 Task: Add a signature Frank Clark containing With thanks and sincere wishes, Frank Clark to email address softage.10@softage.net and add a folder Workplace safety
Action: Mouse moved to (134, 120)
Screenshot: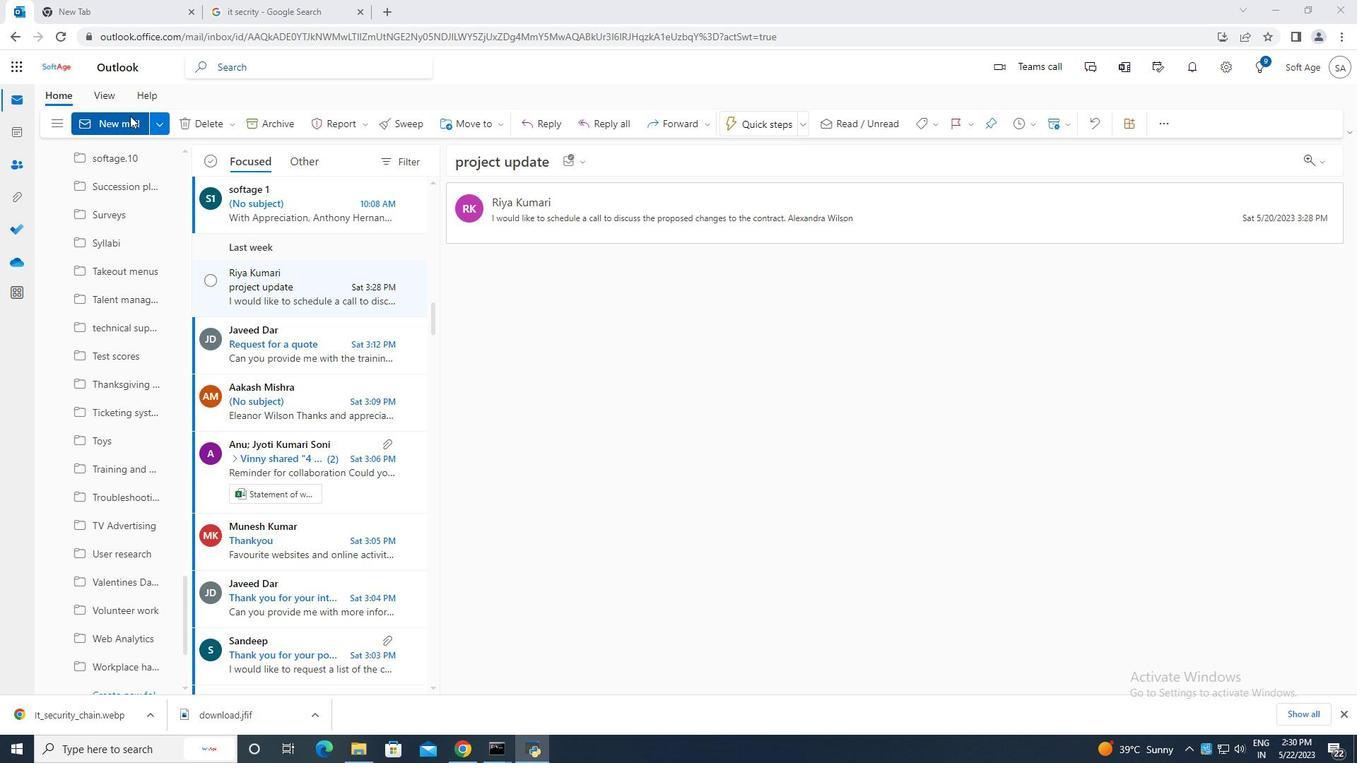 
Action: Mouse pressed left at (134, 120)
Screenshot: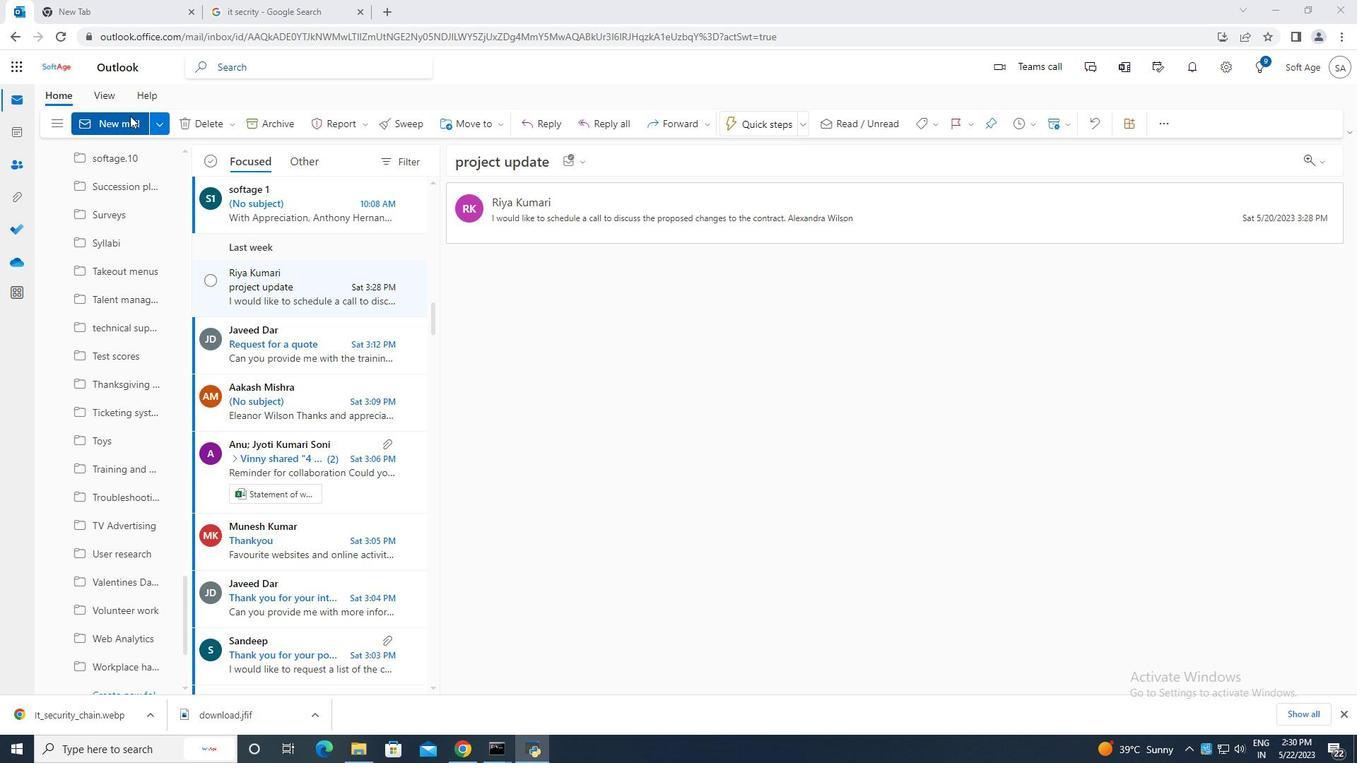 
Action: Mouse moved to (913, 125)
Screenshot: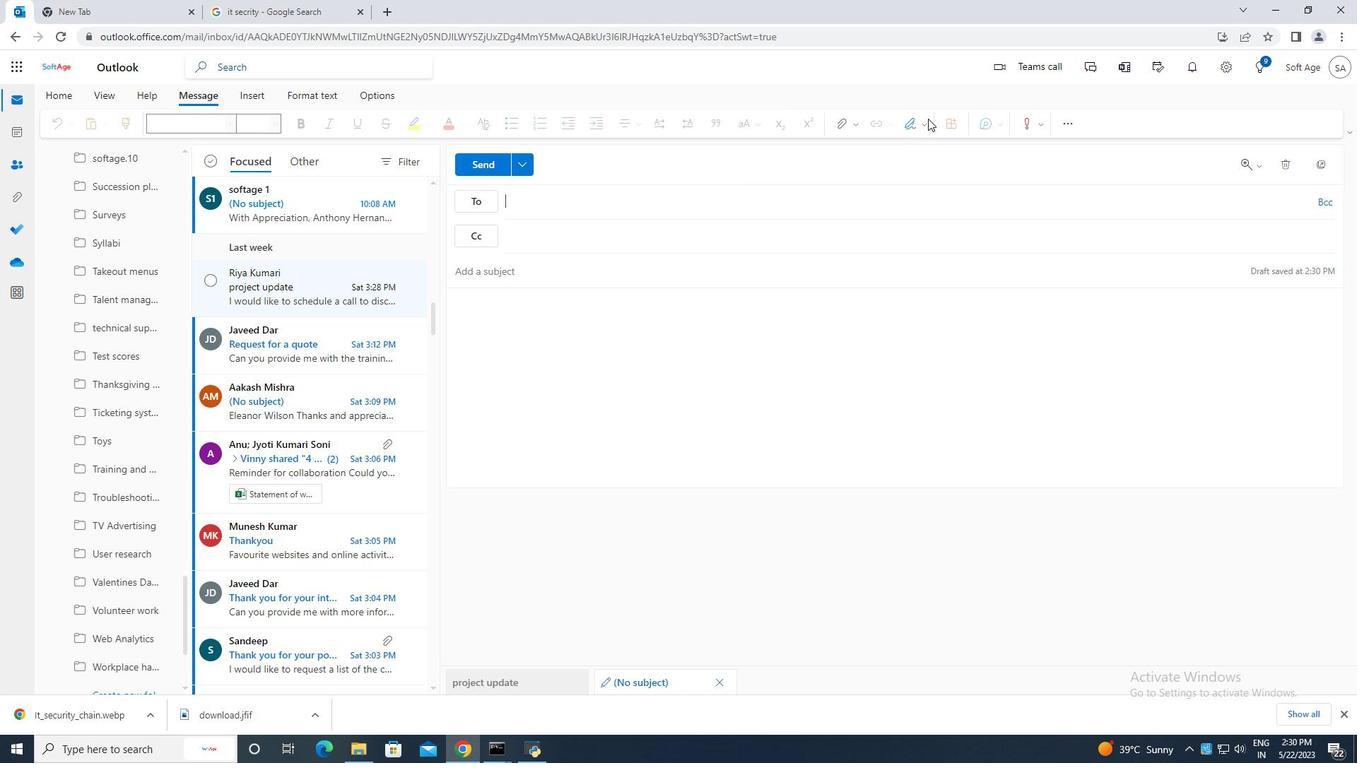 
Action: Mouse pressed left at (913, 125)
Screenshot: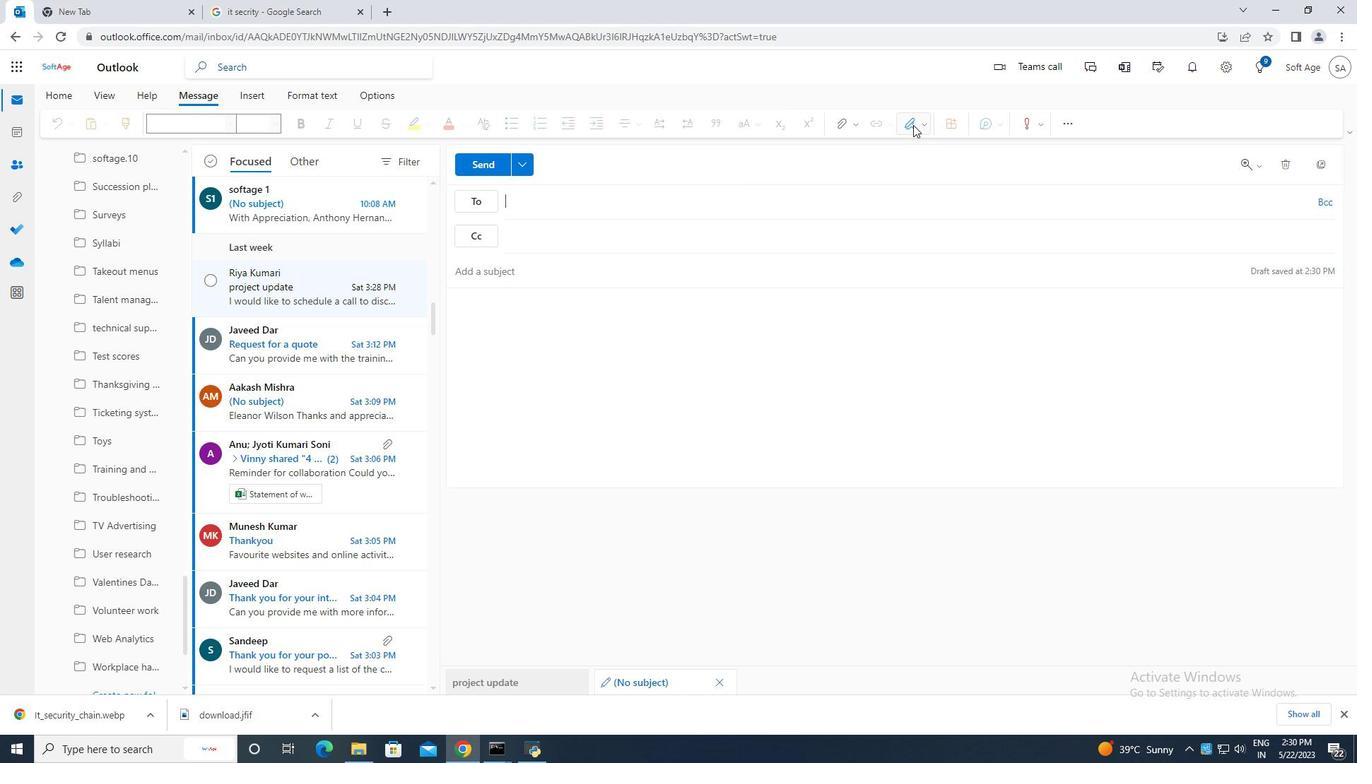 
Action: Mouse moved to (880, 185)
Screenshot: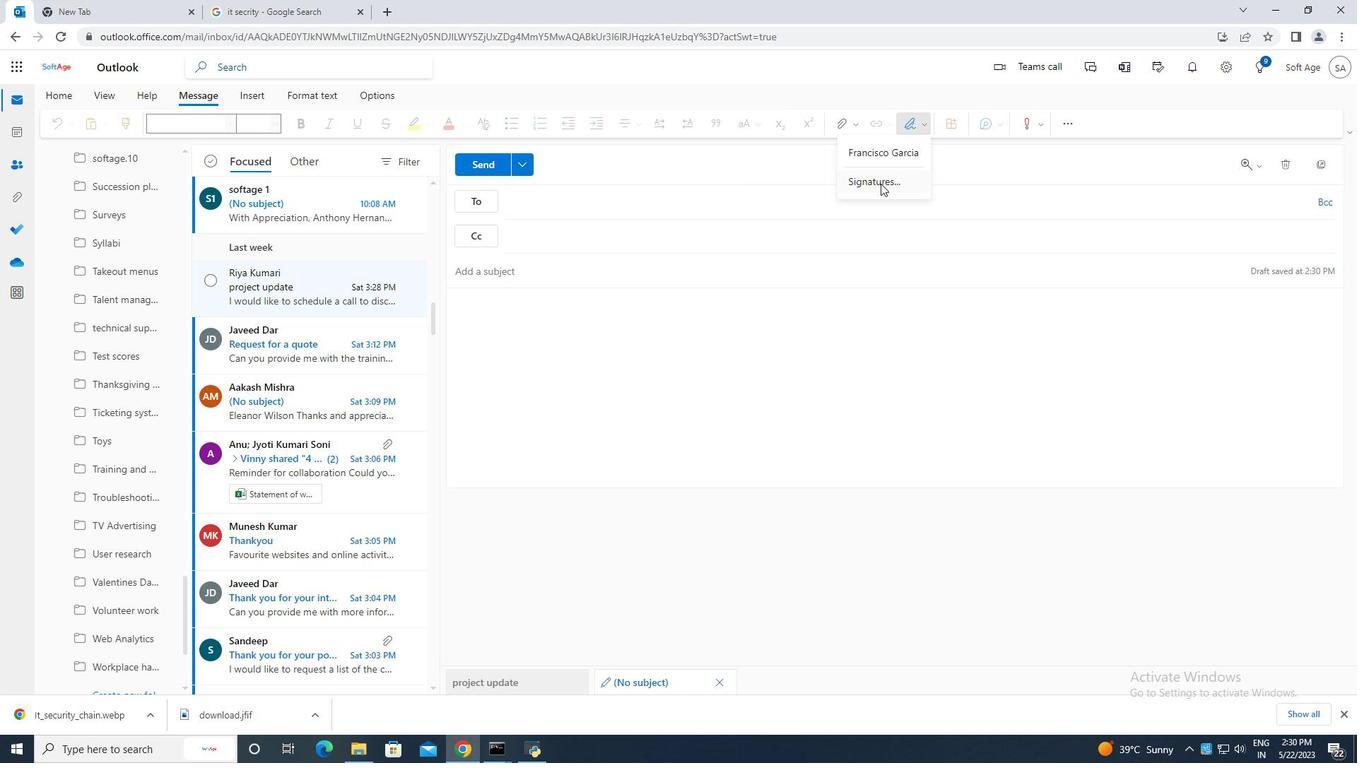 
Action: Mouse pressed left at (880, 185)
Screenshot: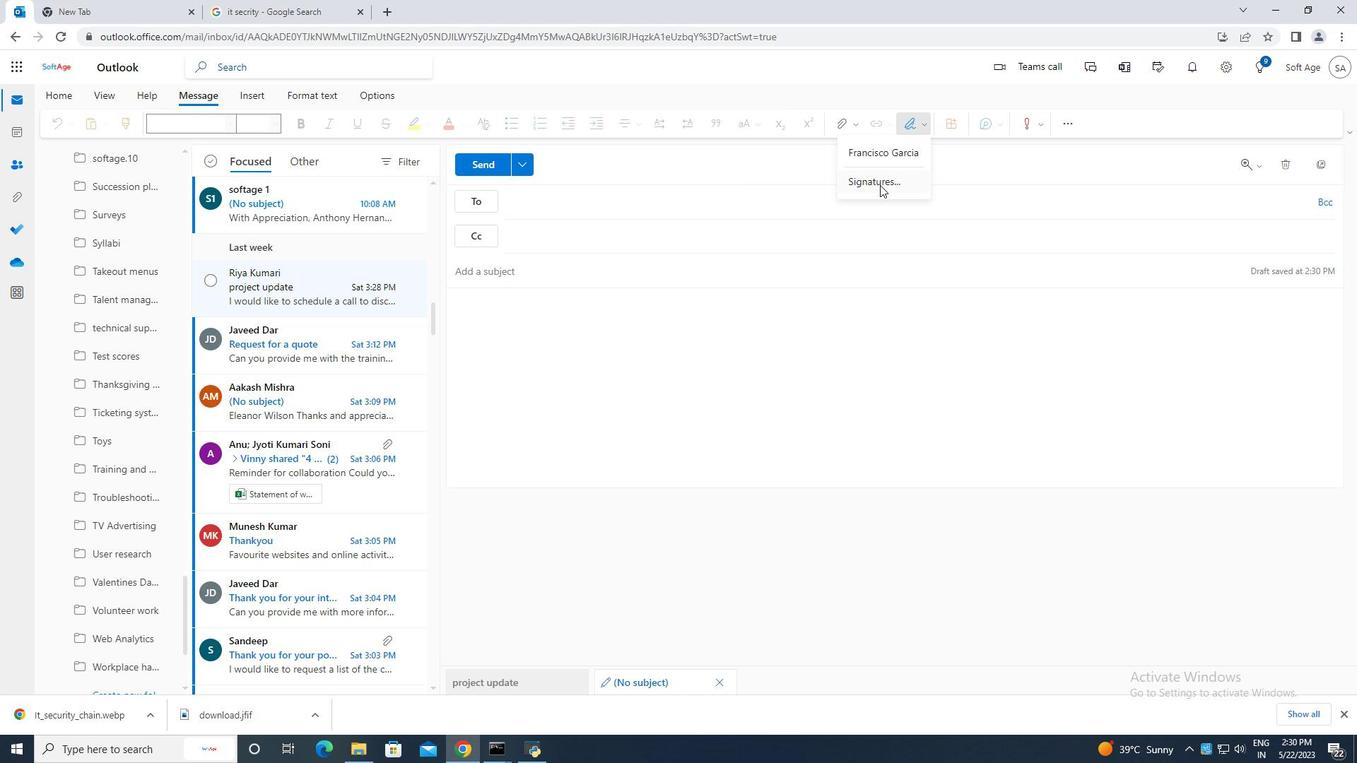
Action: Mouse moved to (959, 238)
Screenshot: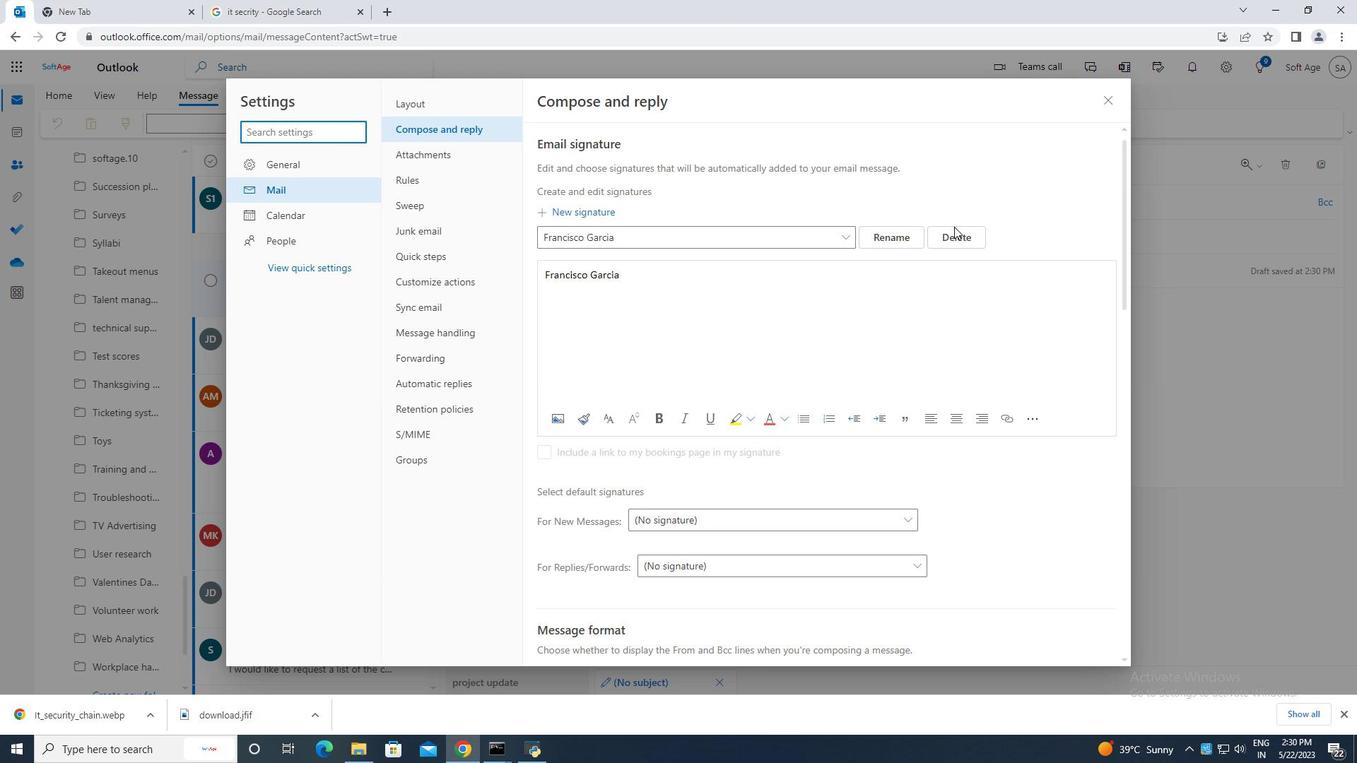 
Action: Mouse pressed left at (959, 238)
Screenshot: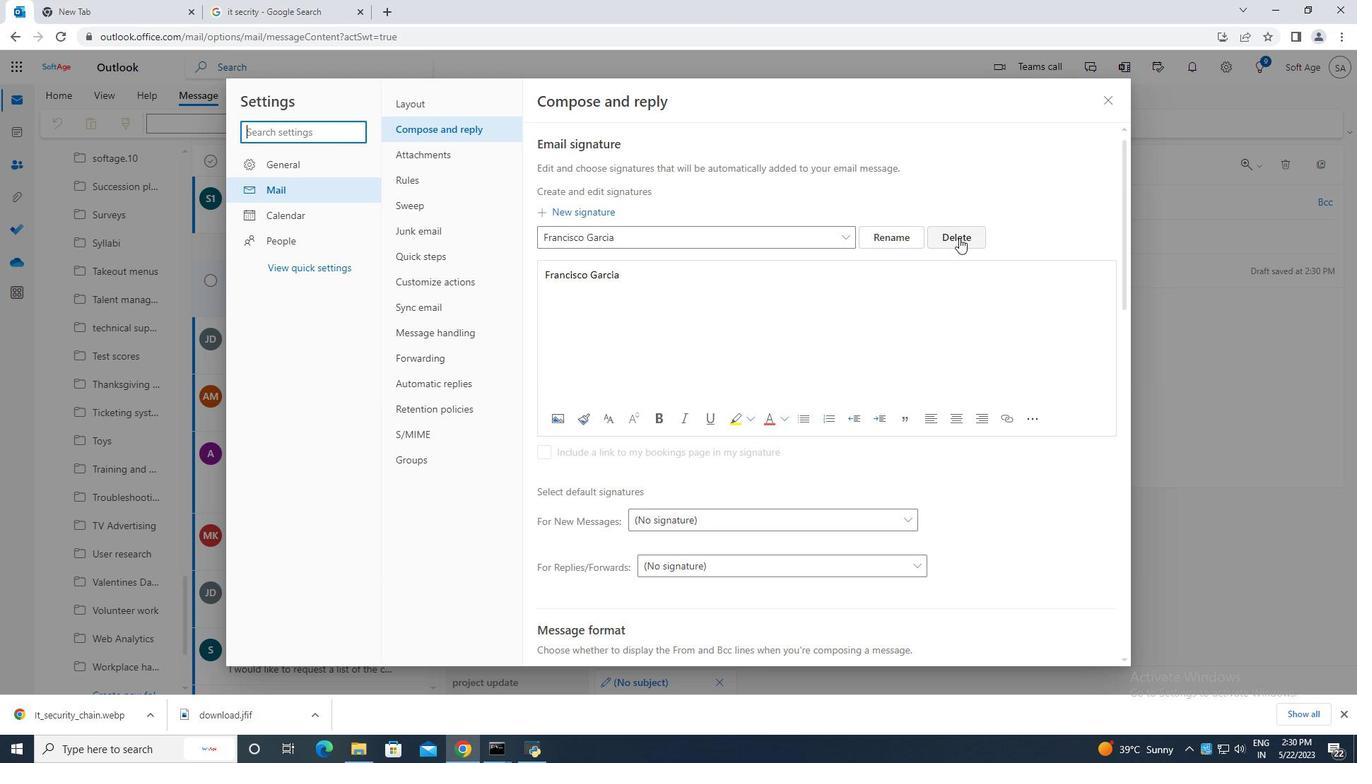 
Action: Mouse moved to (595, 236)
Screenshot: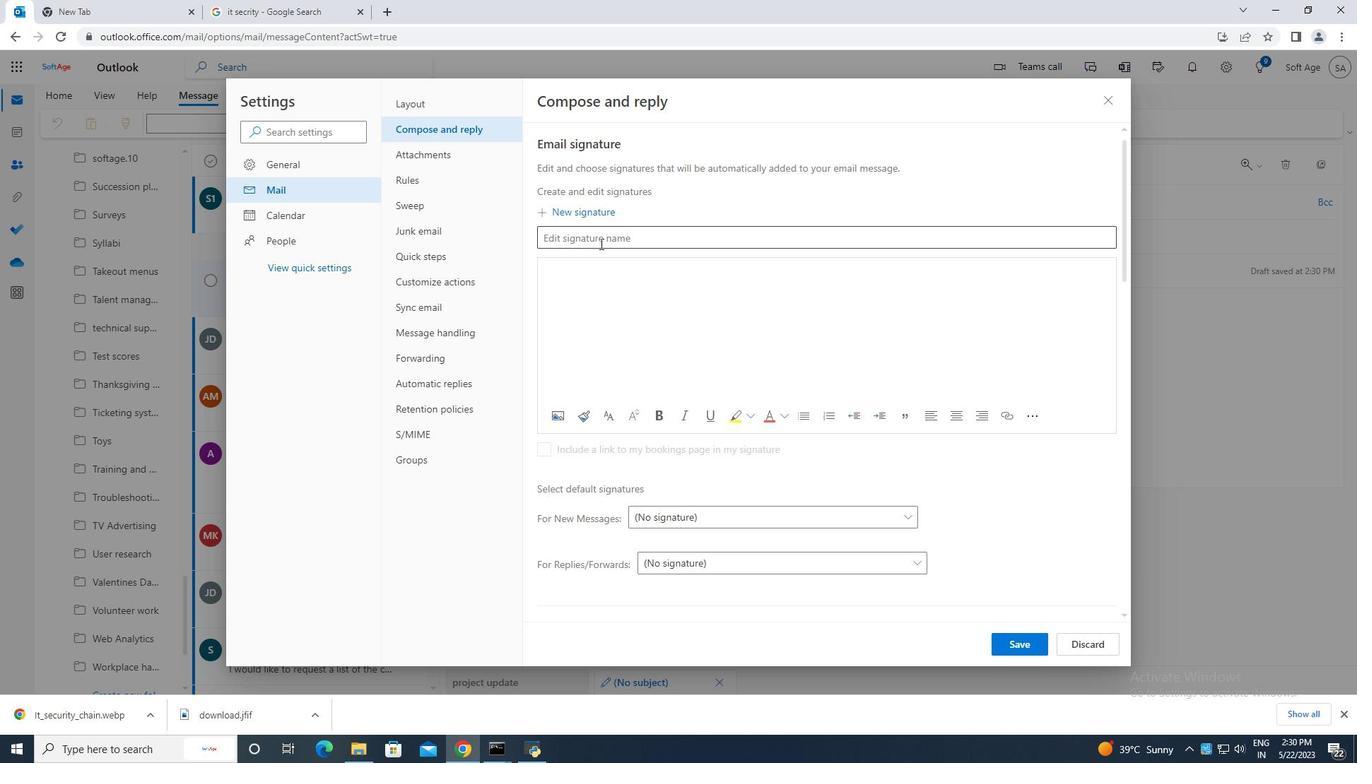 
Action: Mouse pressed left at (595, 236)
Screenshot: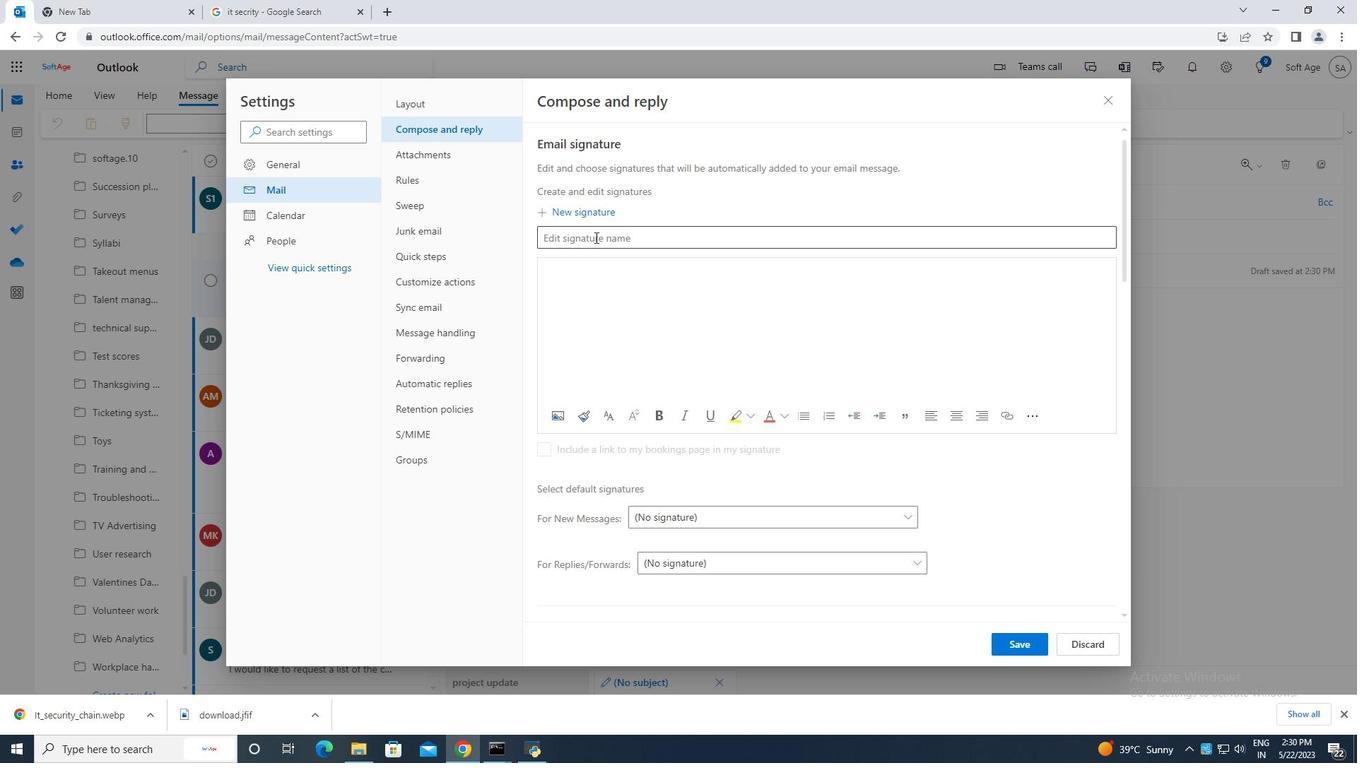 
Action: Mouse moved to (597, 236)
Screenshot: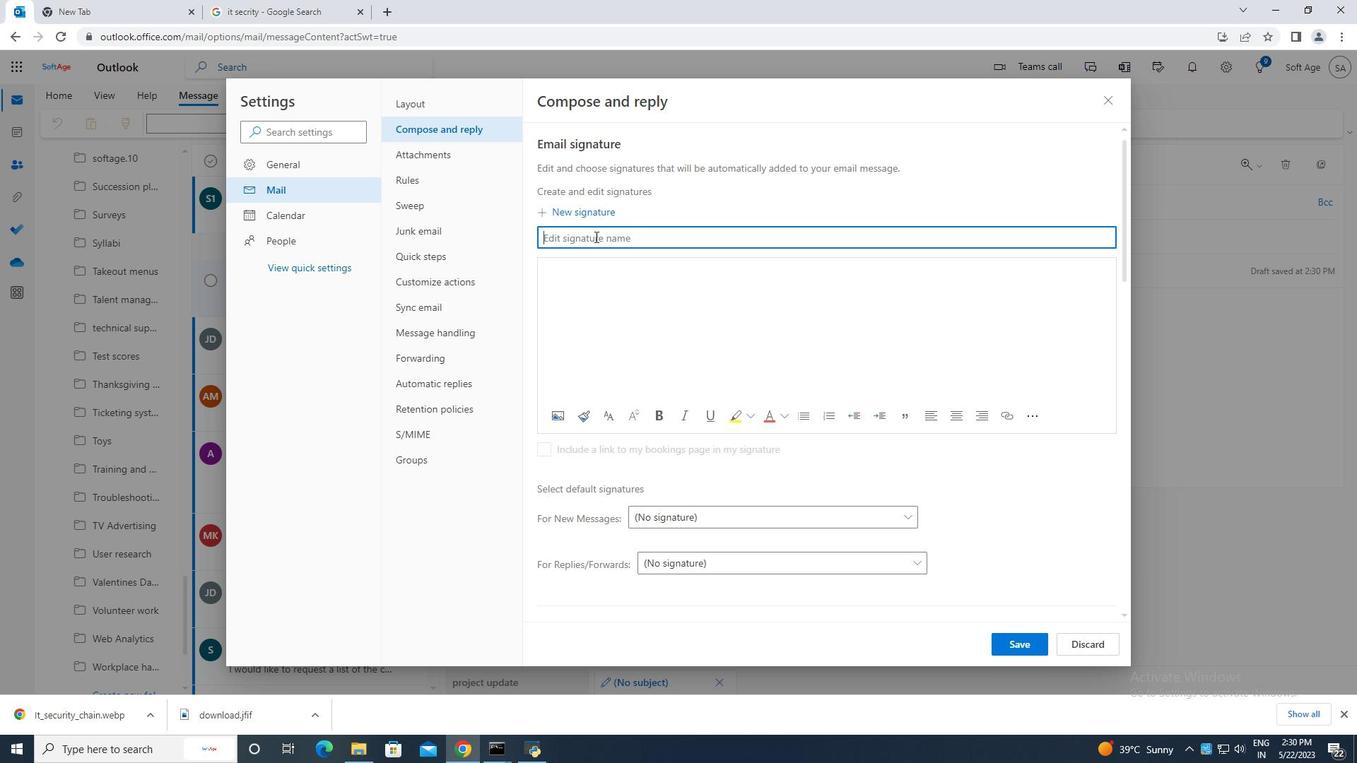 
Action: Key pressed <Key.caps_lock>F<Key.caps_lock>rank<Key.space><Key.caps_lock>C<Key.caps_lock>lark<Key.space>
Screenshot: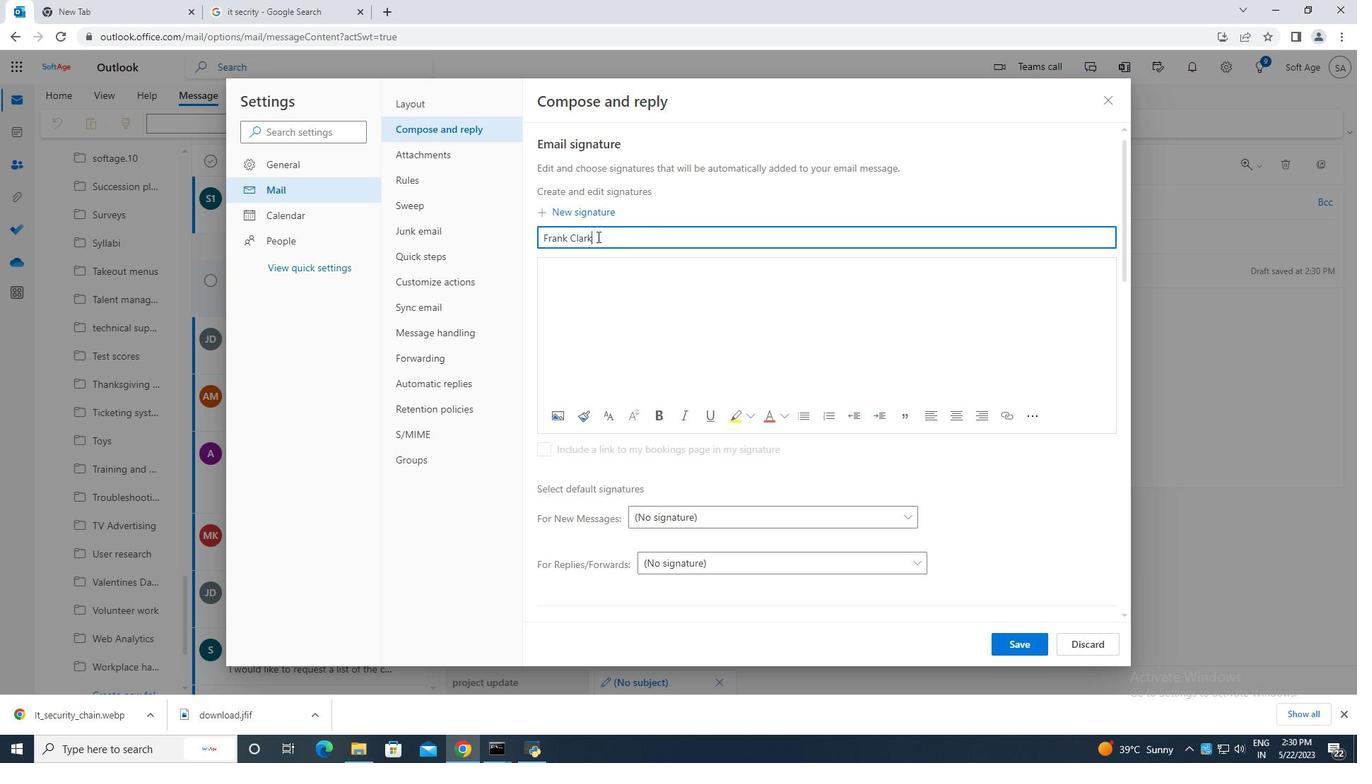 
Action: Mouse moved to (571, 271)
Screenshot: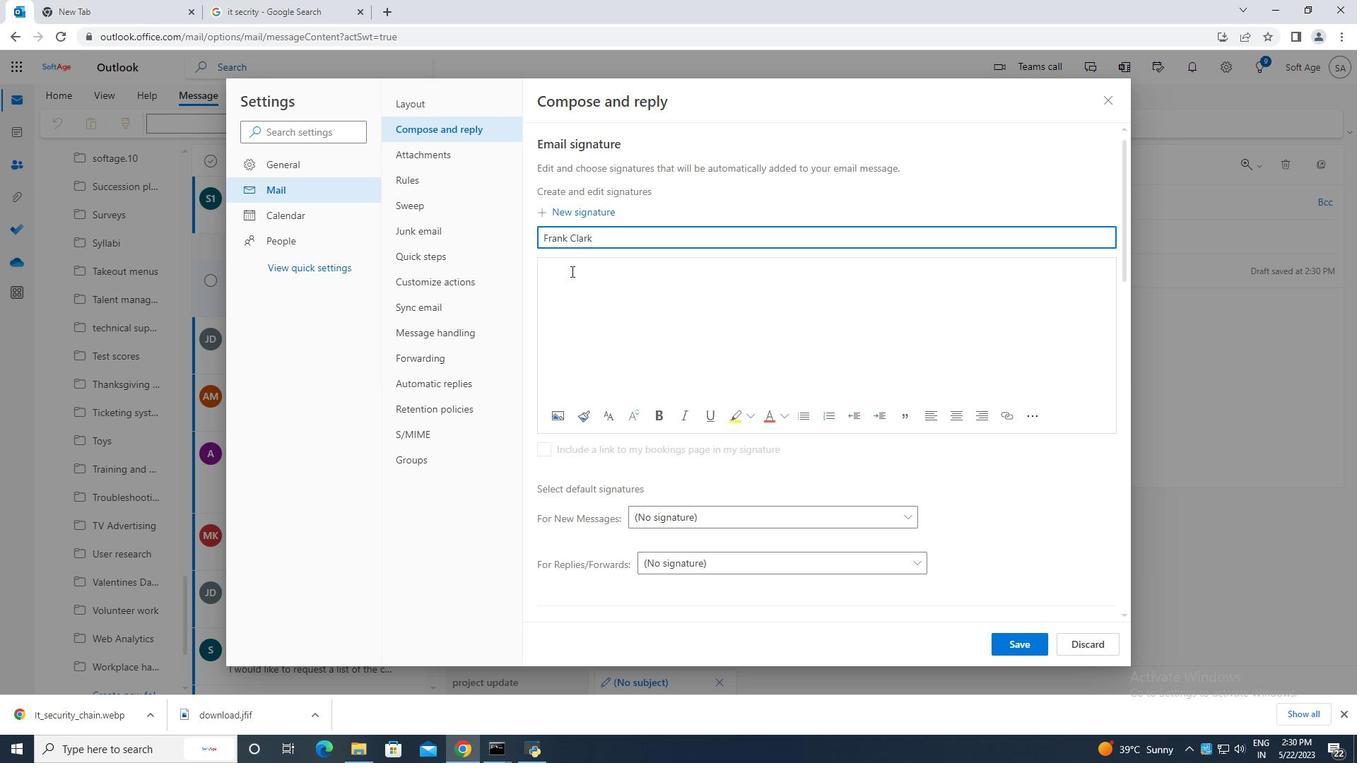 
Action: Mouse pressed left at (571, 271)
Screenshot: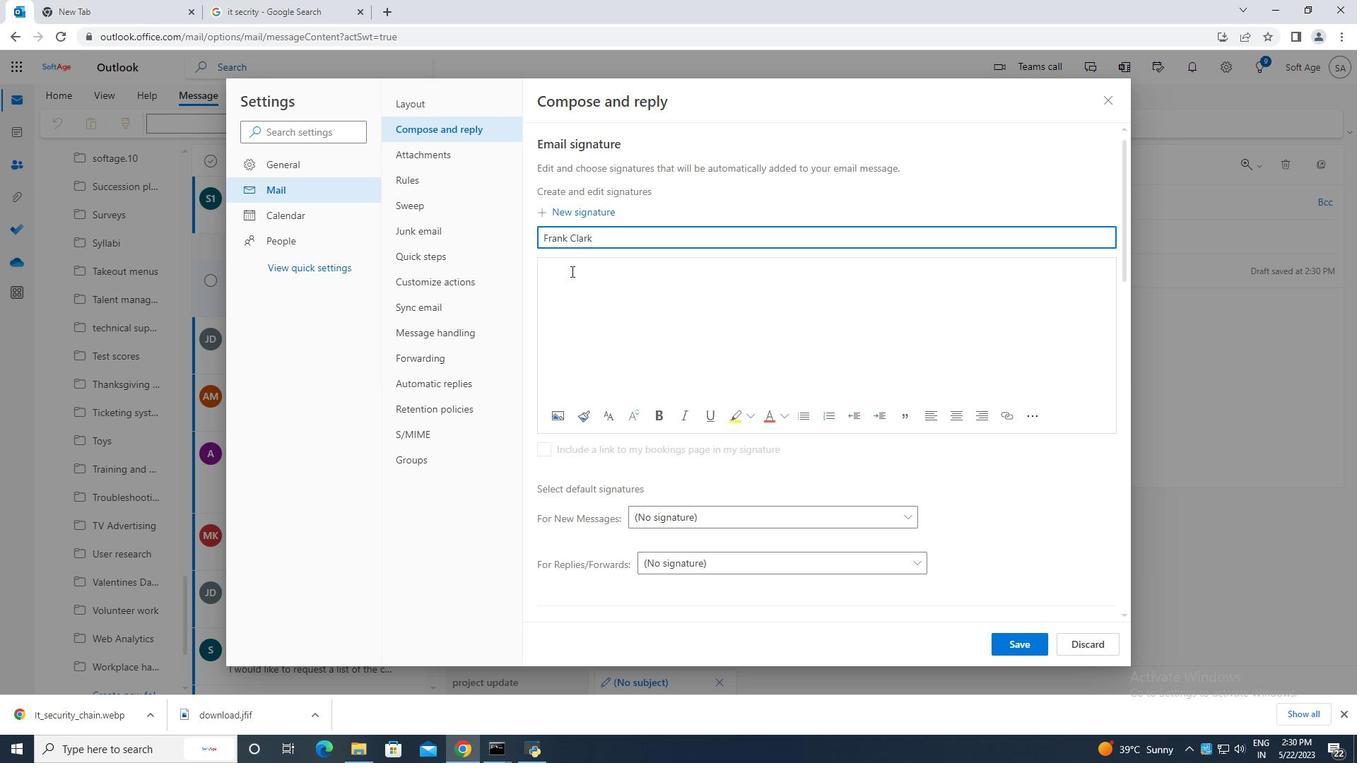 
Action: Mouse moved to (560, 270)
Screenshot: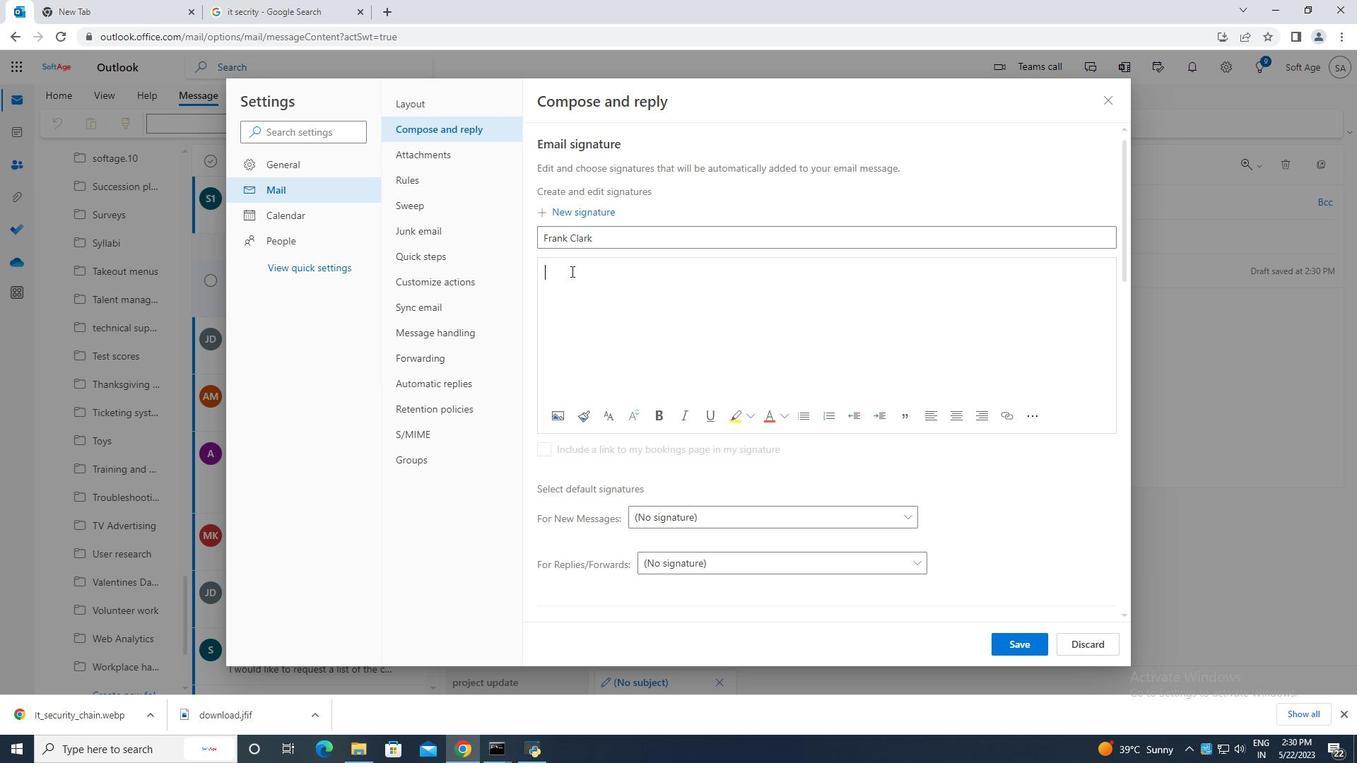
Action: Key pressed <Key.caps_lock>F<Key.caps_lock>rank<Key.space><Key.caps_lock>C<Key.caps_lock>lark
Screenshot: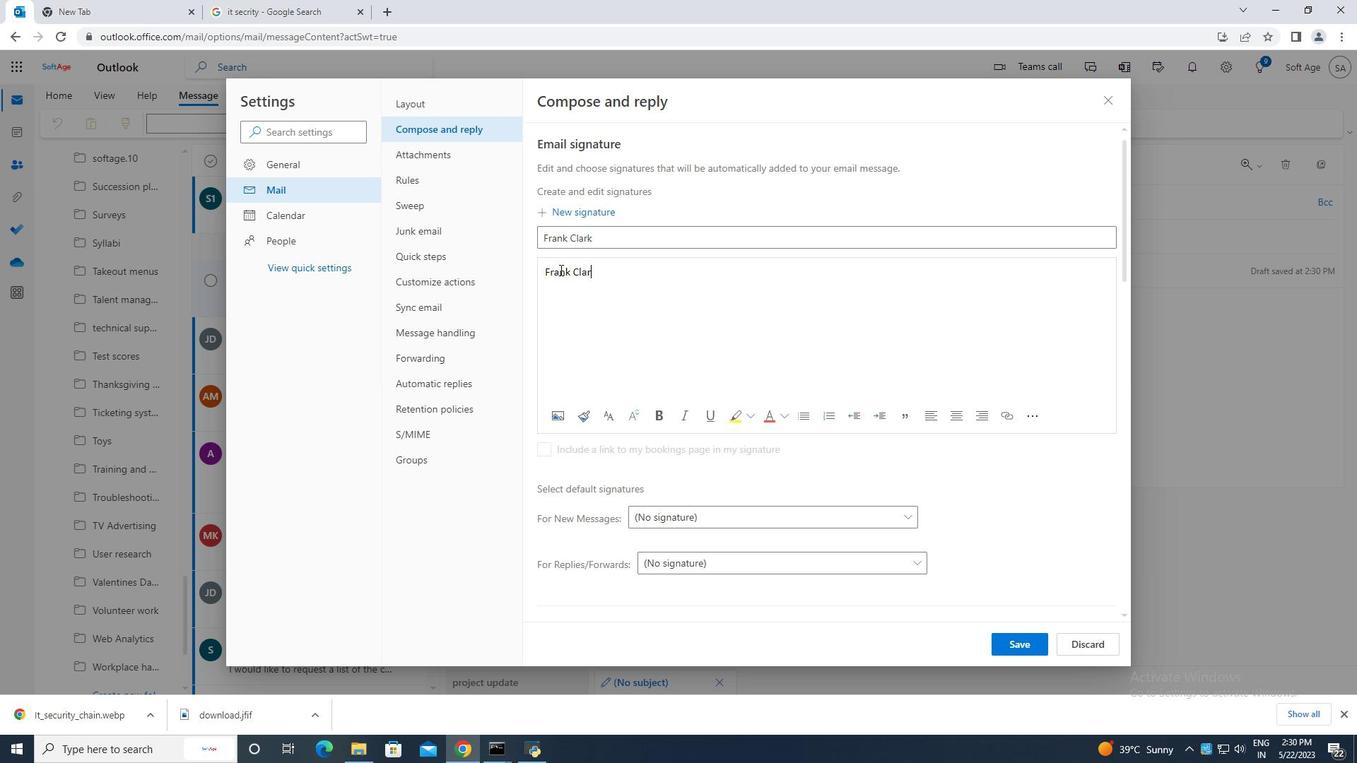 
Action: Mouse moved to (1018, 643)
Screenshot: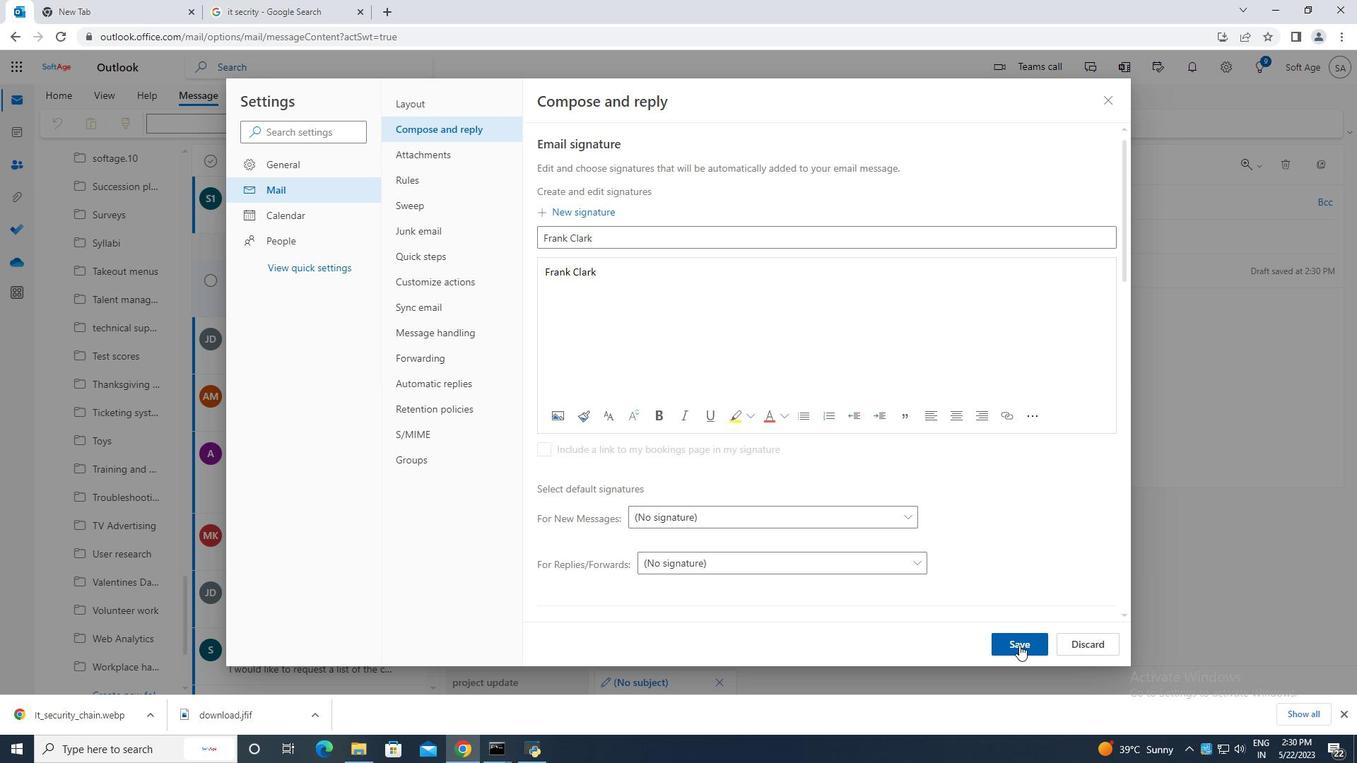 
Action: Mouse pressed left at (1018, 643)
Screenshot: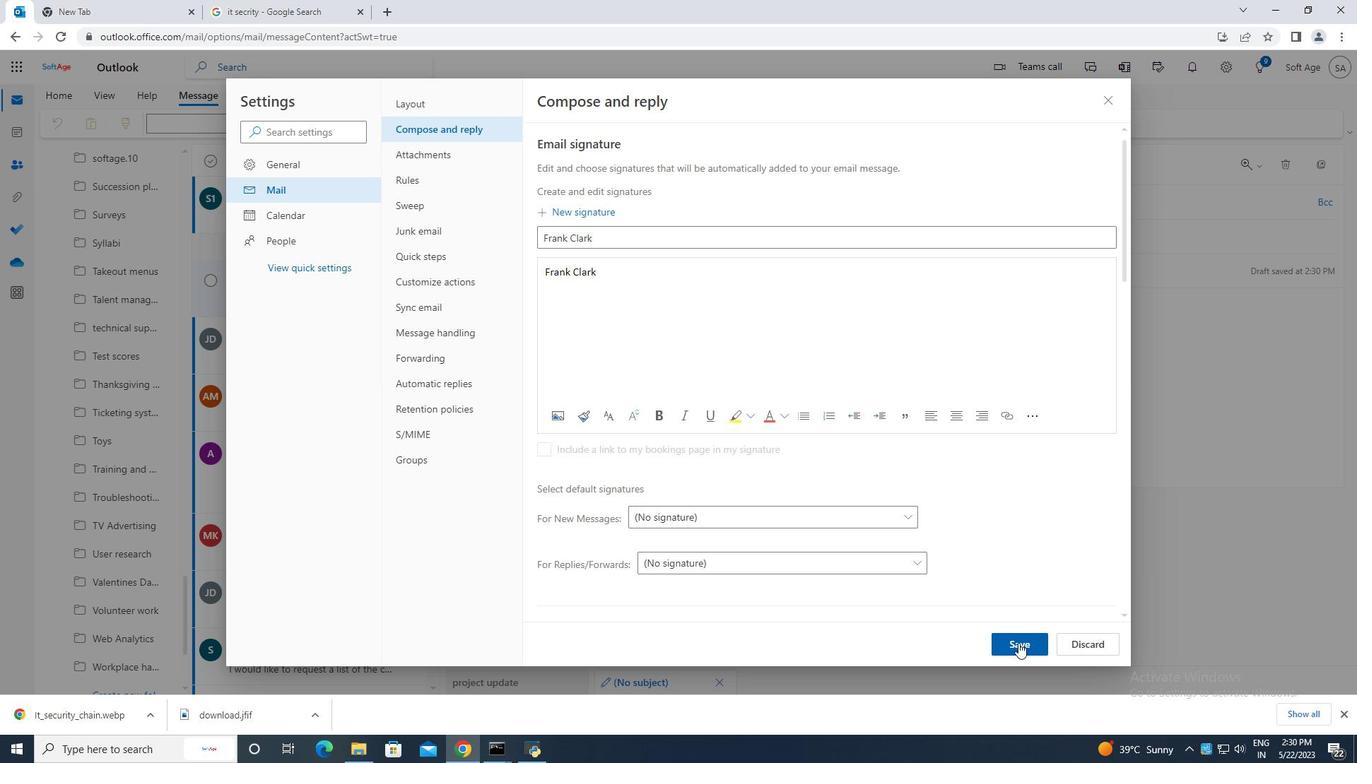 
Action: Mouse moved to (1110, 98)
Screenshot: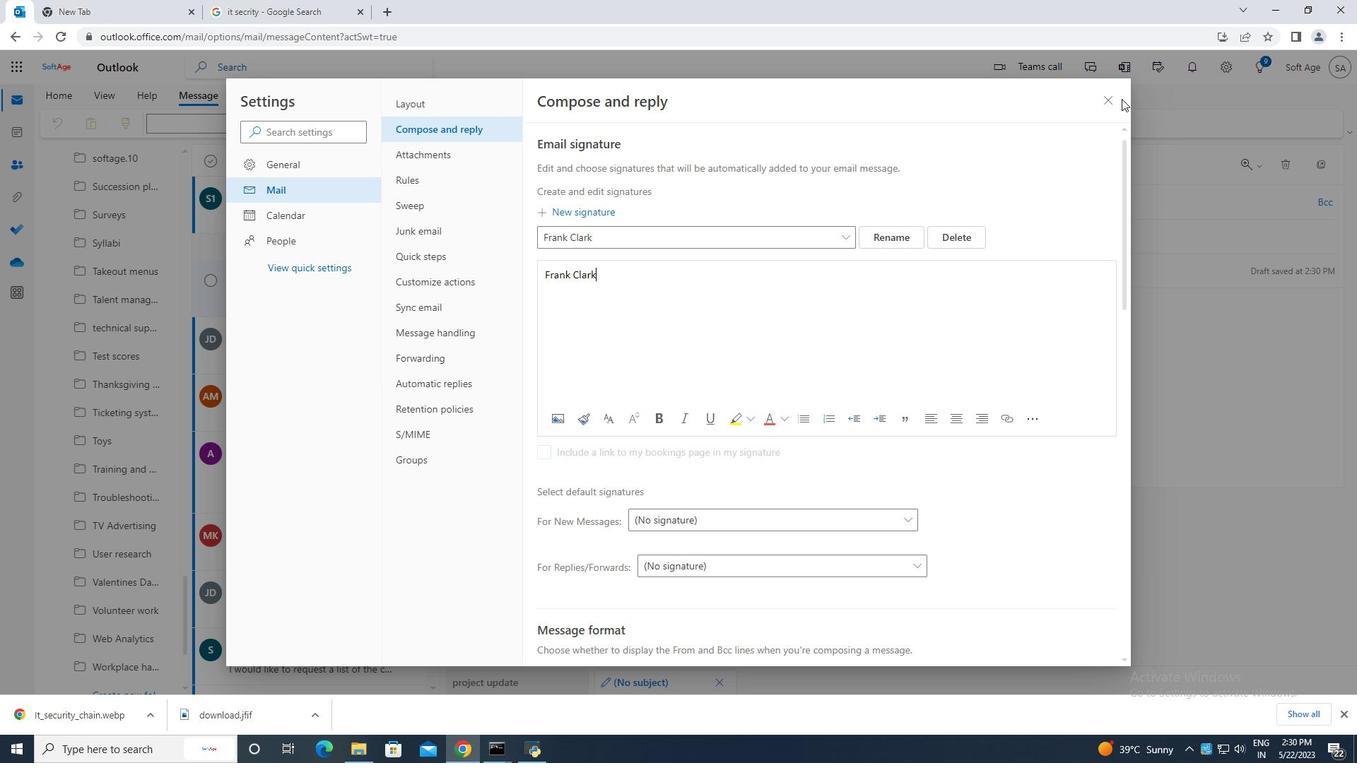 
Action: Mouse pressed left at (1110, 98)
Screenshot: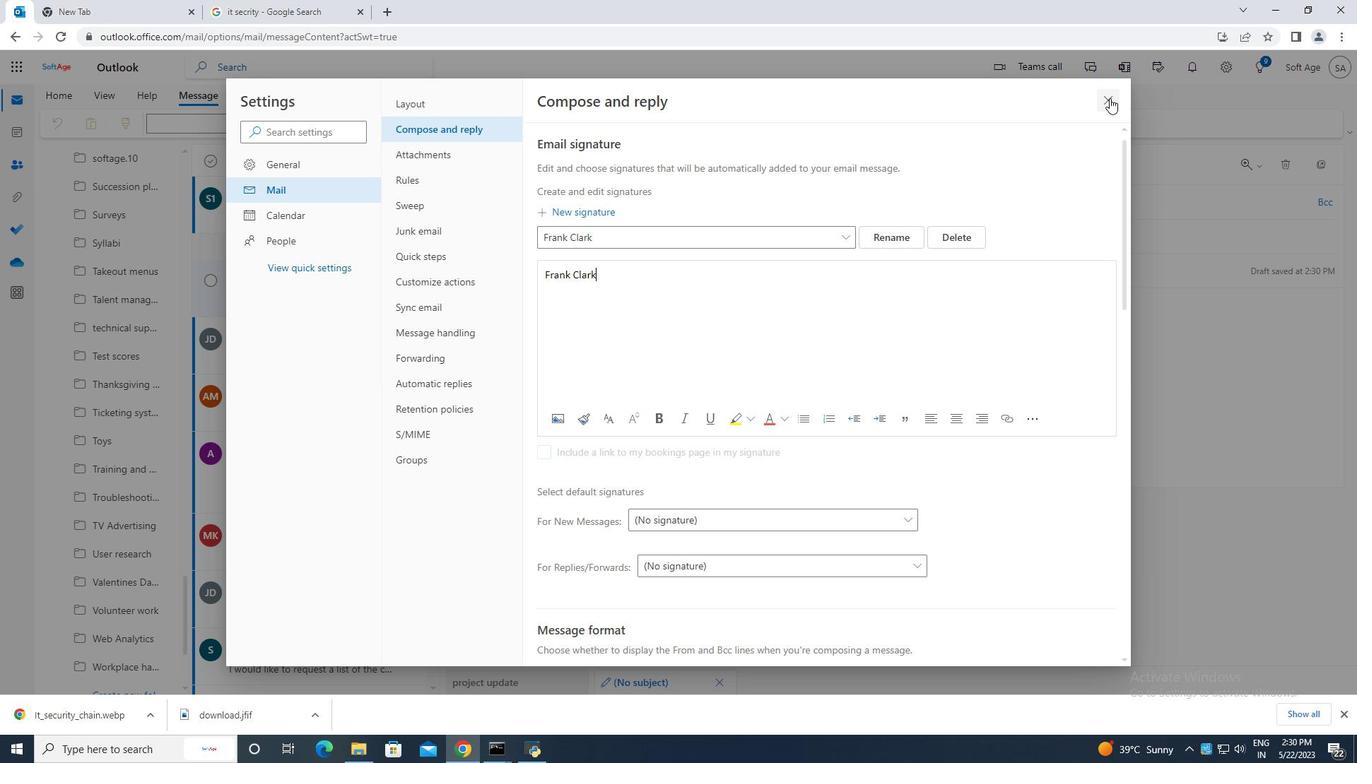 
Action: Mouse moved to (907, 129)
Screenshot: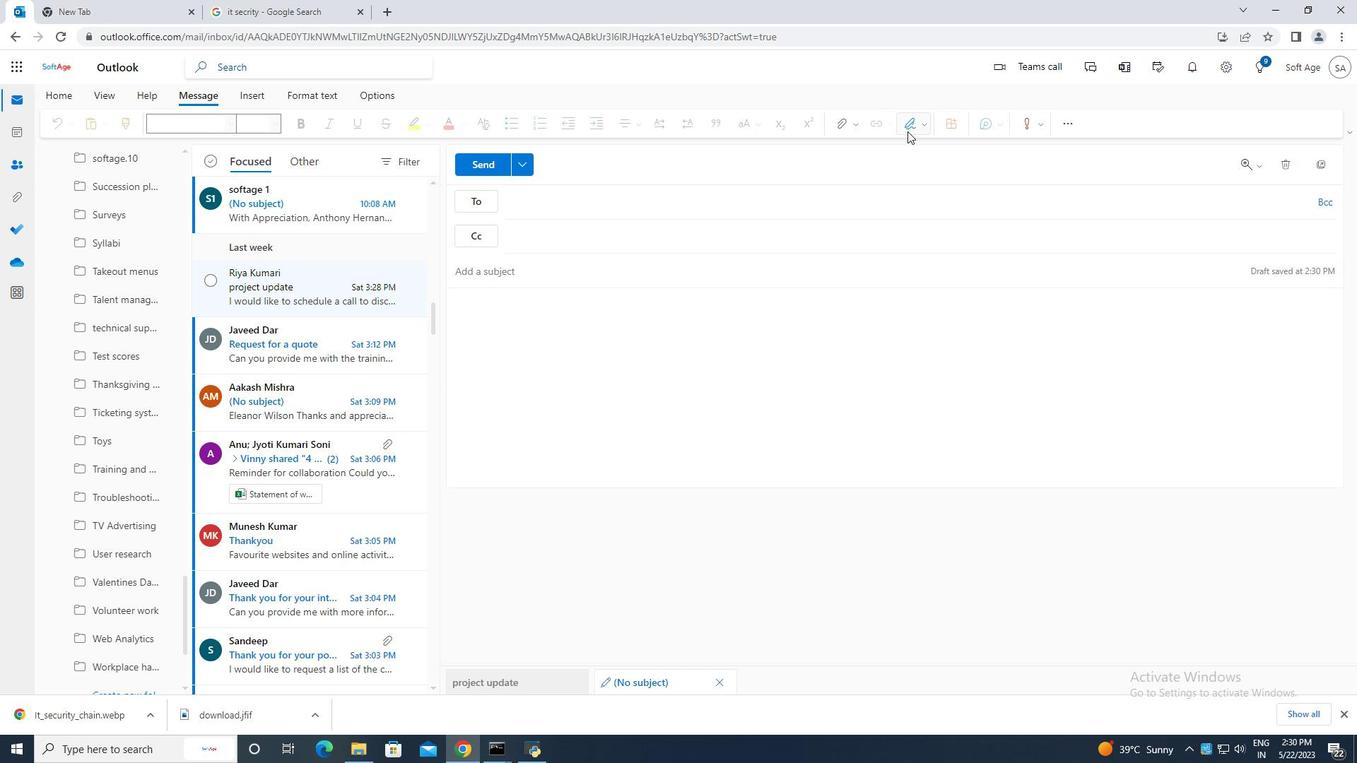 
Action: Mouse pressed left at (907, 129)
Screenshot: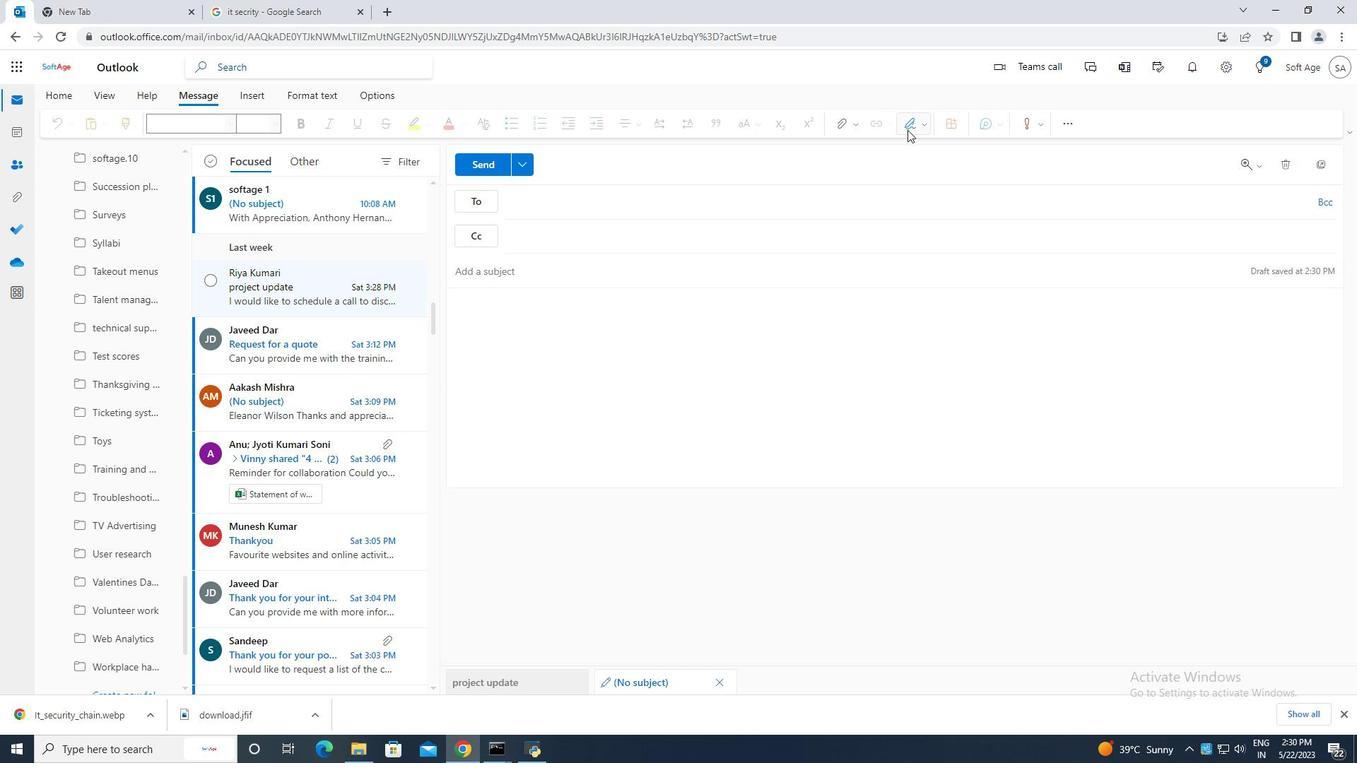 
Action: Mouse moved to (897, 153)
Screenshot: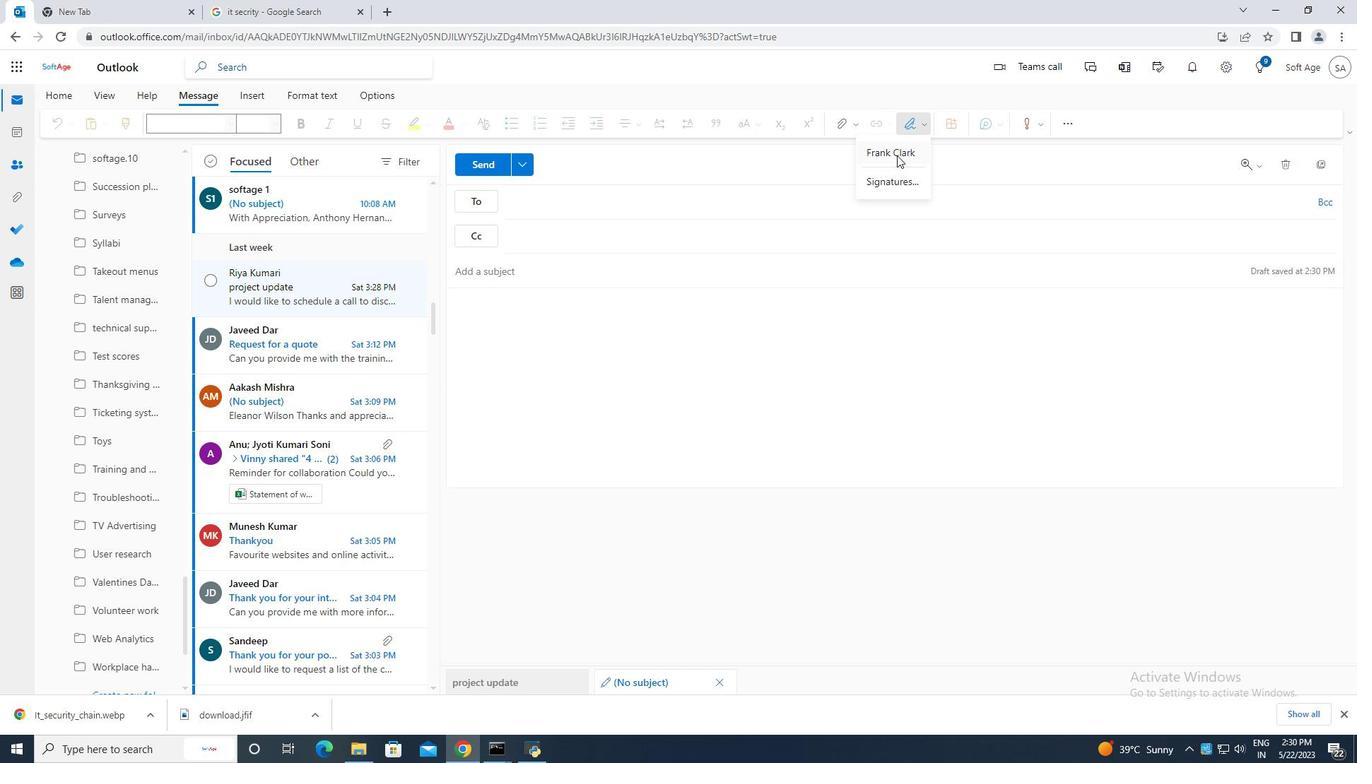 
Action: Mouse pressed left at (897, 153)
Screenshot: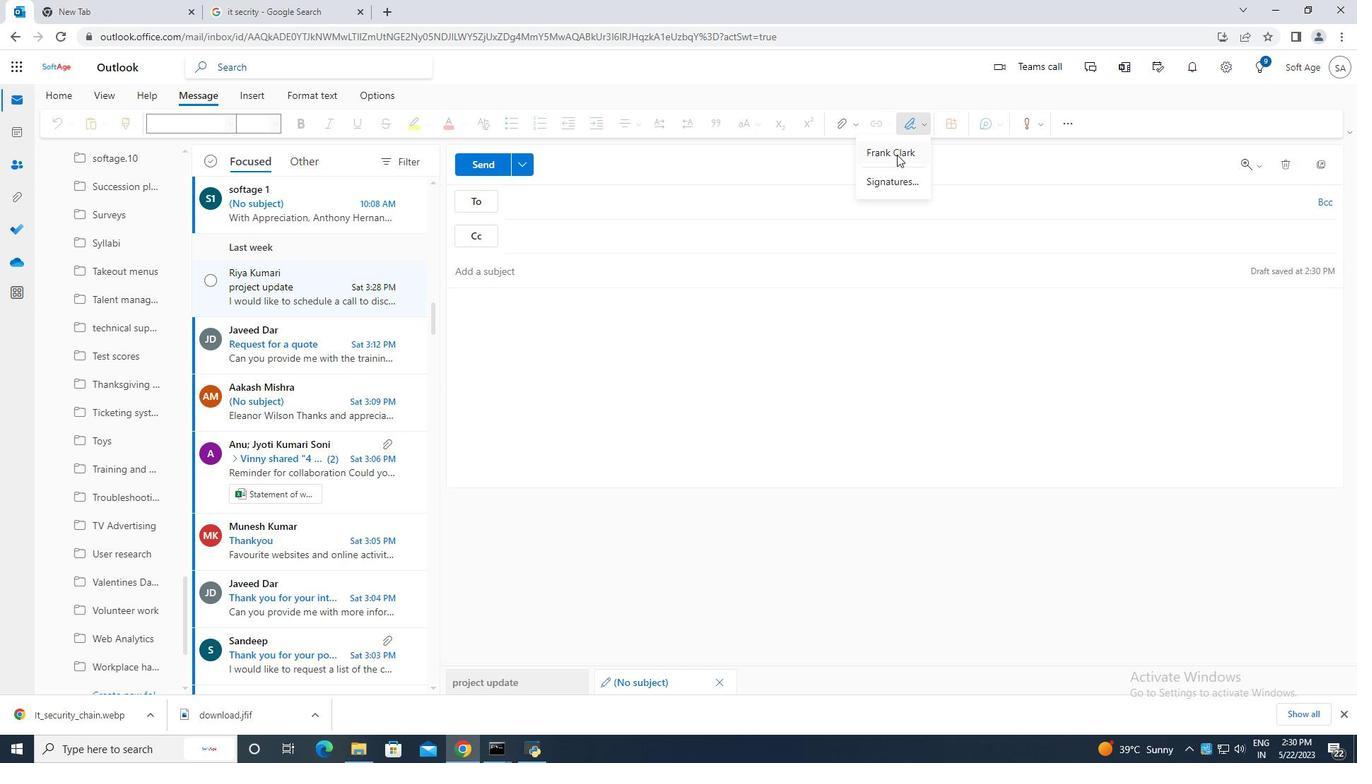 
Action: Mouse moved to (495, 292)
Screenshot: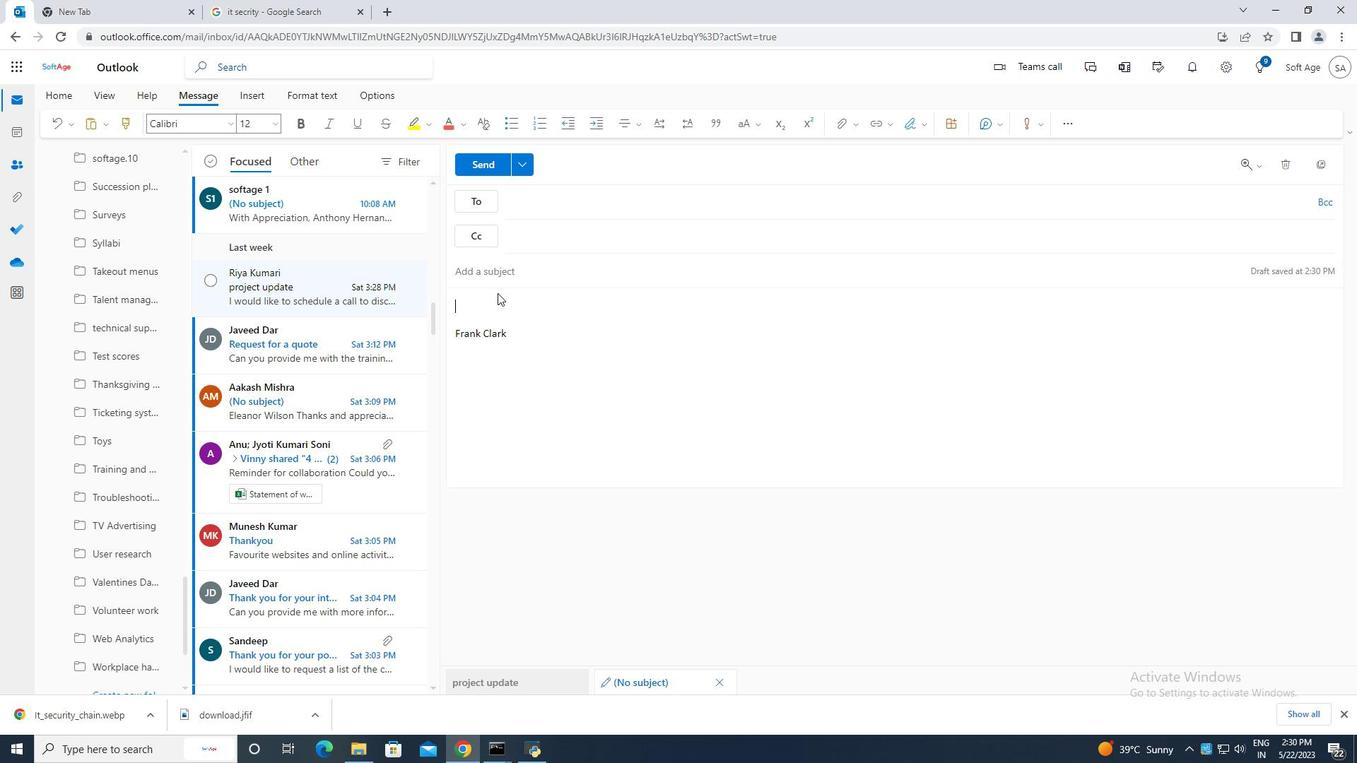 
Action: Key pressed <Key.caps_lock>C<Key.caps_lock>ontaining<Key.space>with<Key.space>thanks<Key.space>and<Key.space>sincere<Key.space>wishes,
Screenshot: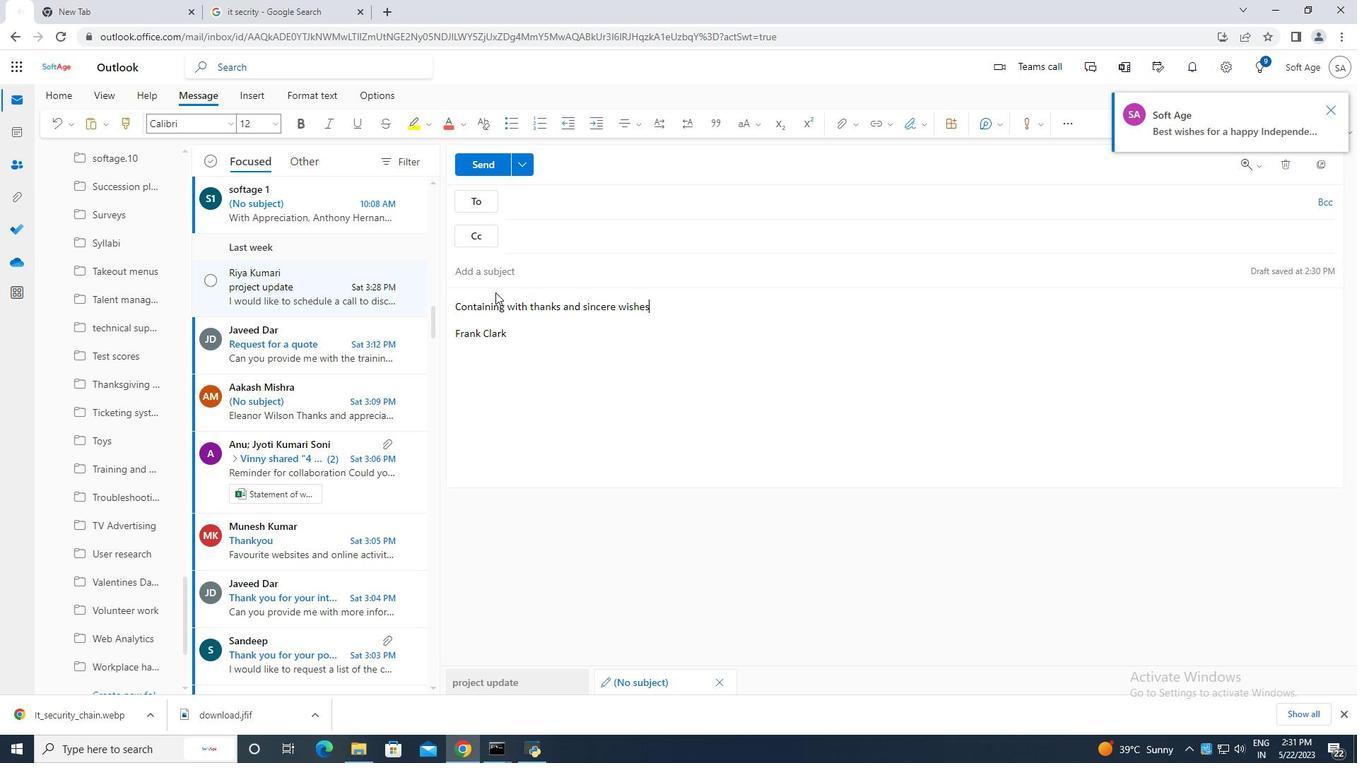 
Action: Mouse moved to (562, 193)
Screenshot: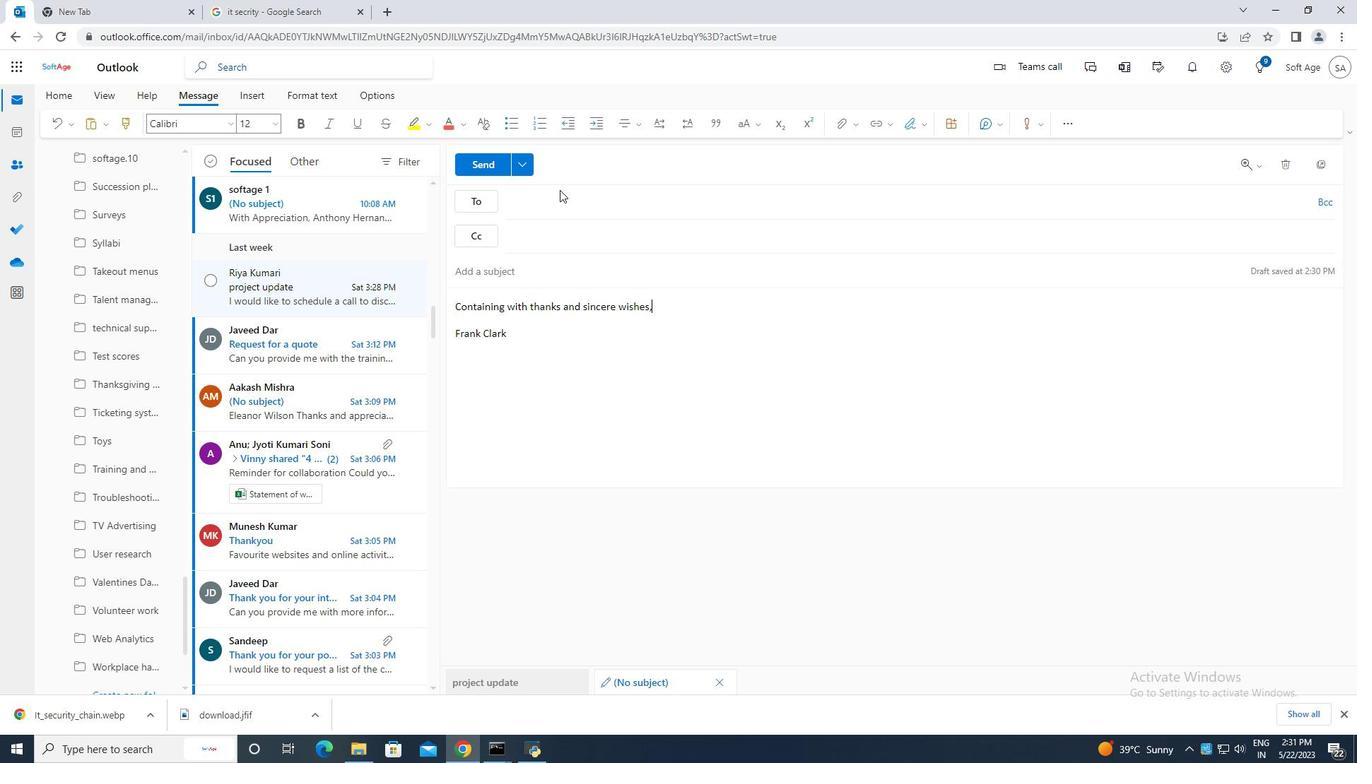 
Action: Mouse pressed left at (562, 193)
Screenshot: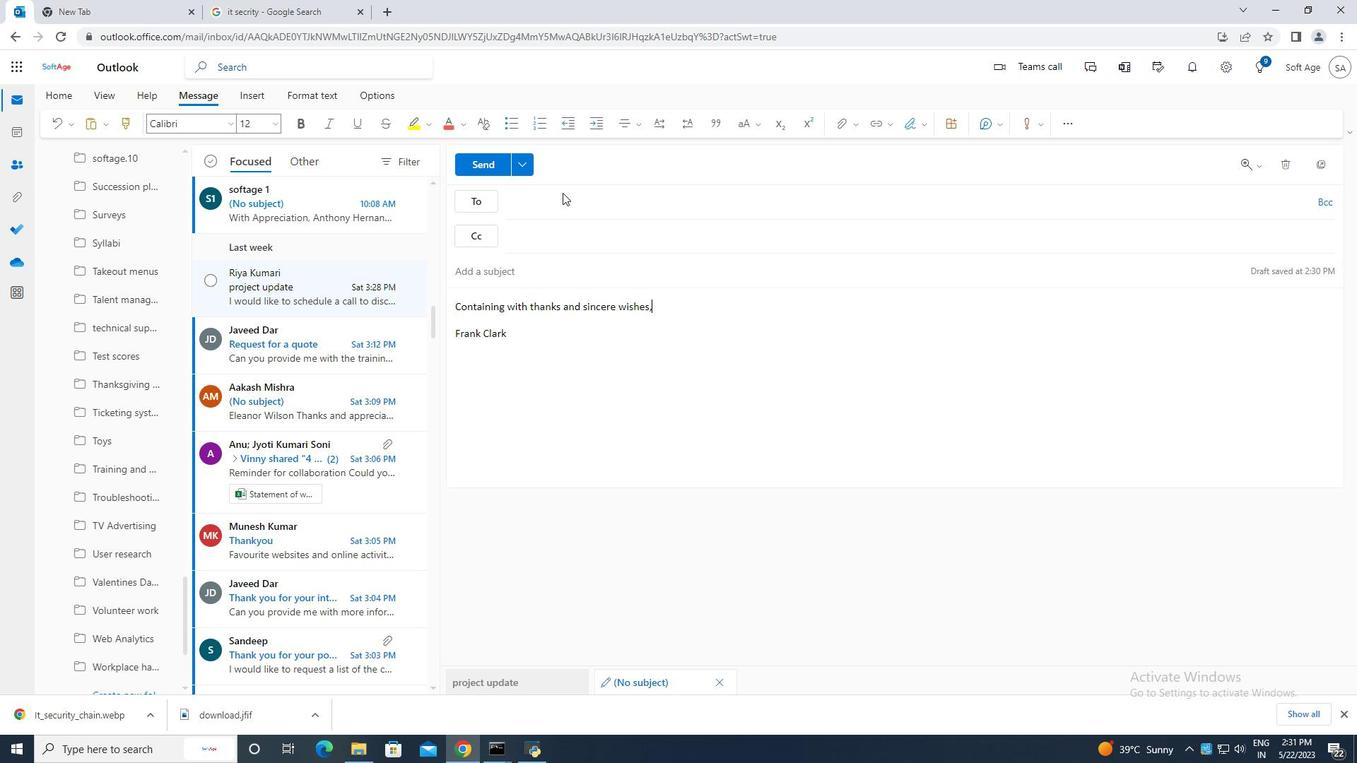 
Action: Mouse moved to (598, 190)
Screenshot: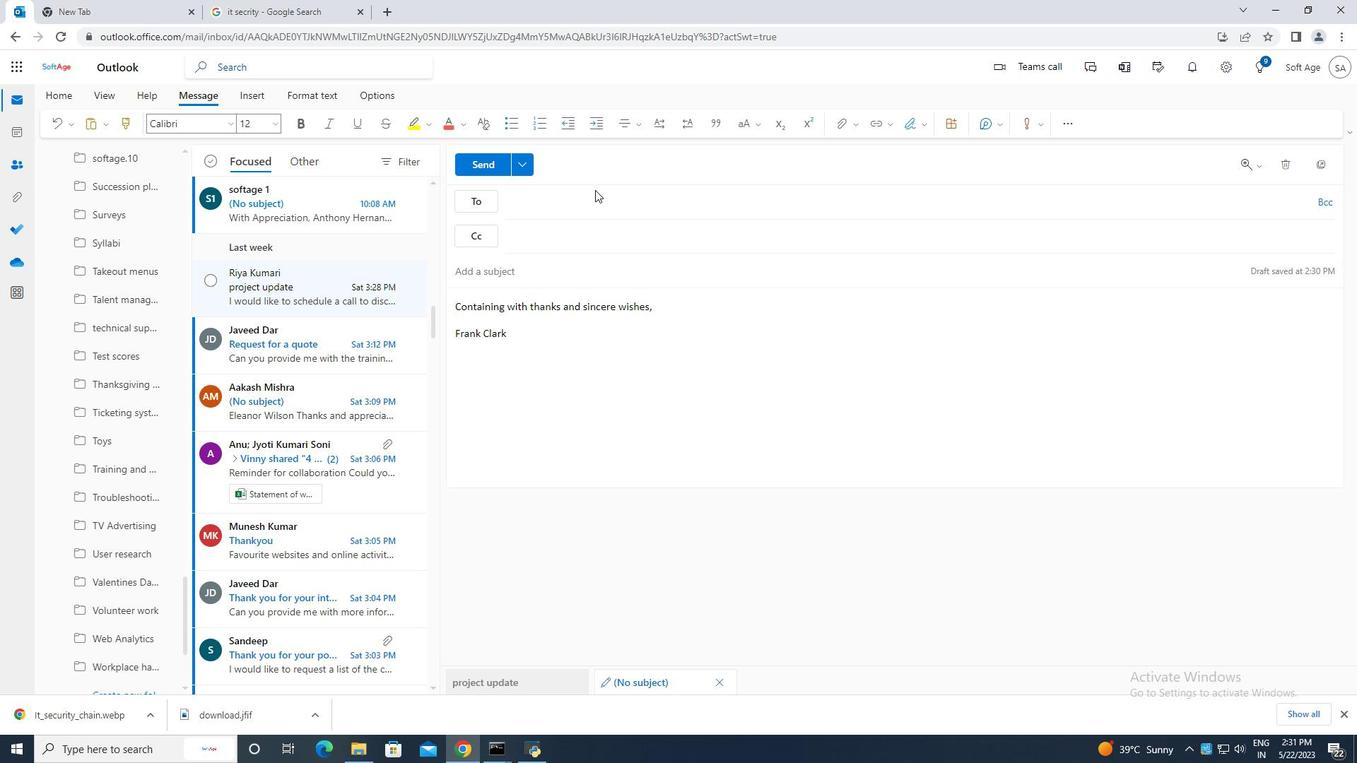 
Action: Mouse pressed left at (598, 190)
Screenshot: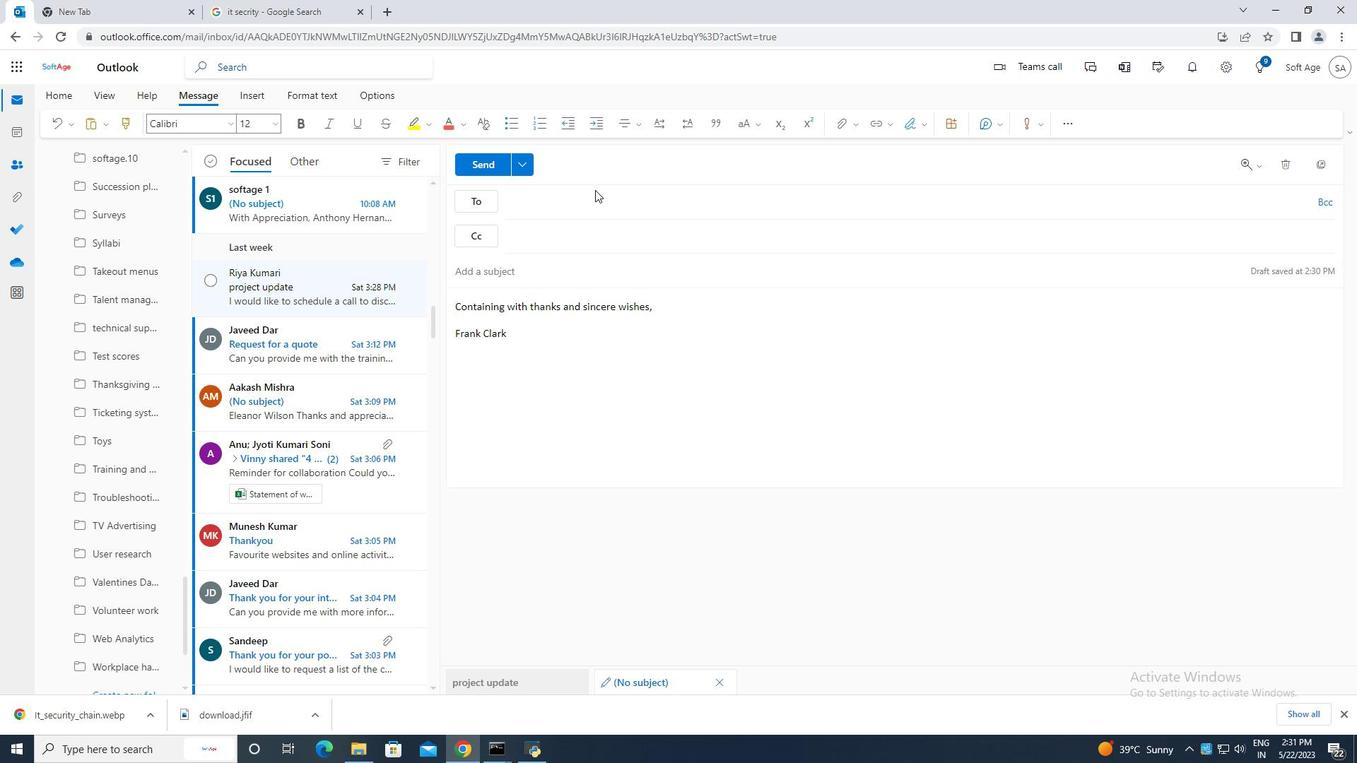 
Action: Mouse moved to (582, 202)
Screenshot: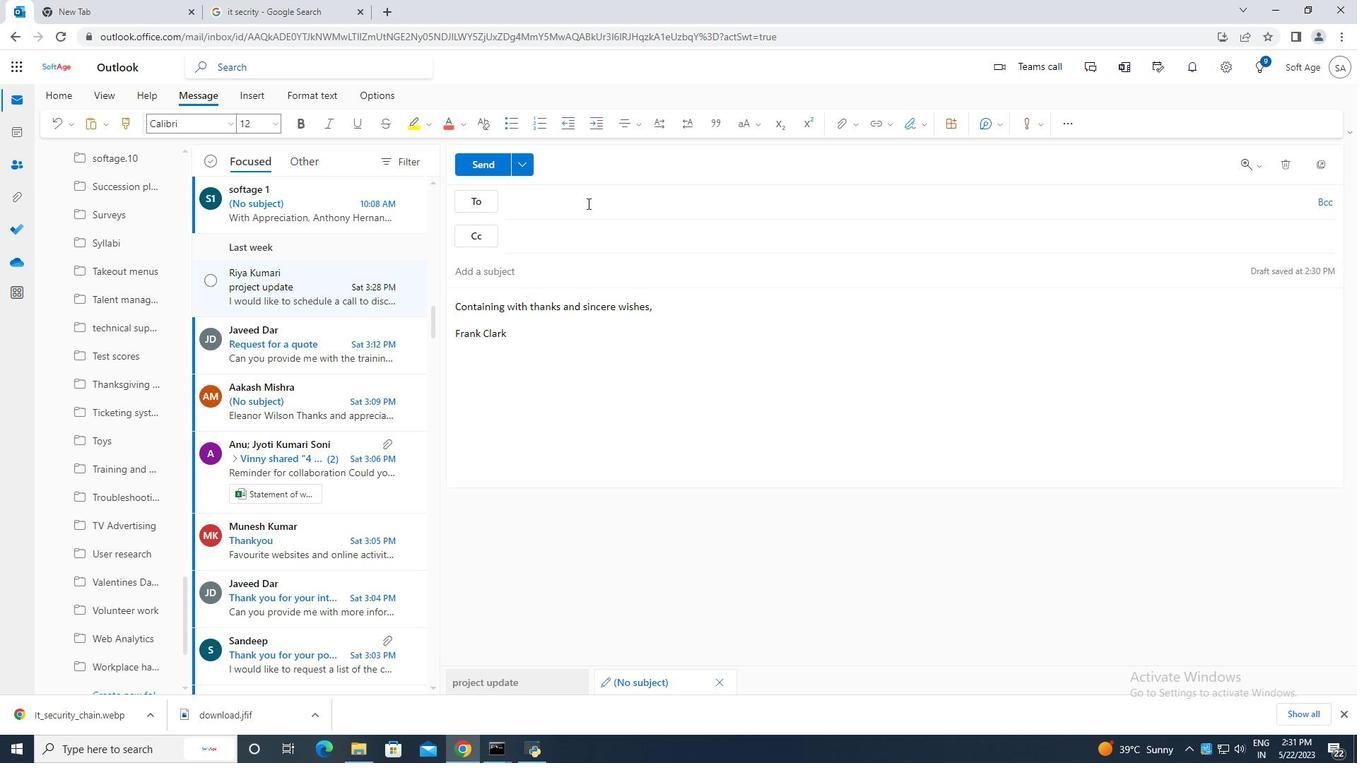 
Action: Mouse pressed left at (582, 202)
Screenshot: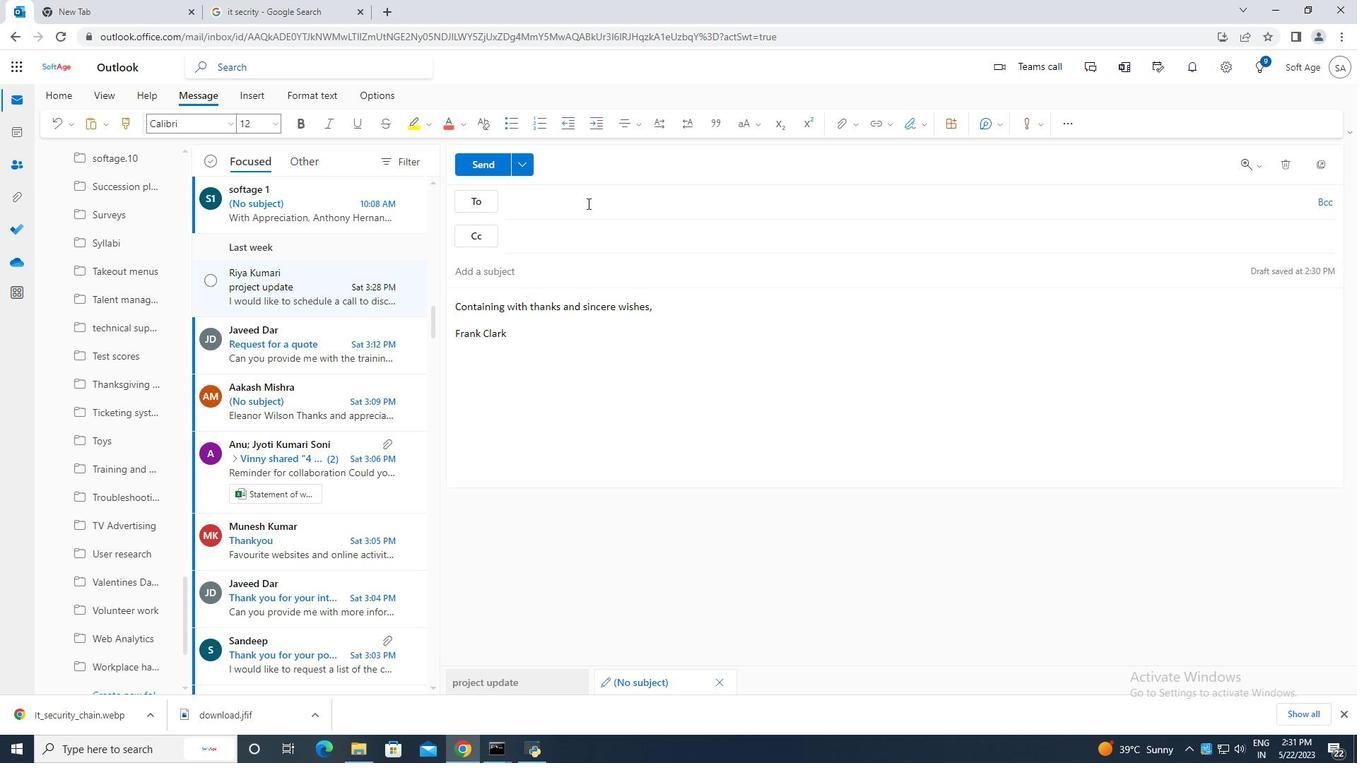 
Action: Mouse moved to (579, 200)
Screenshot: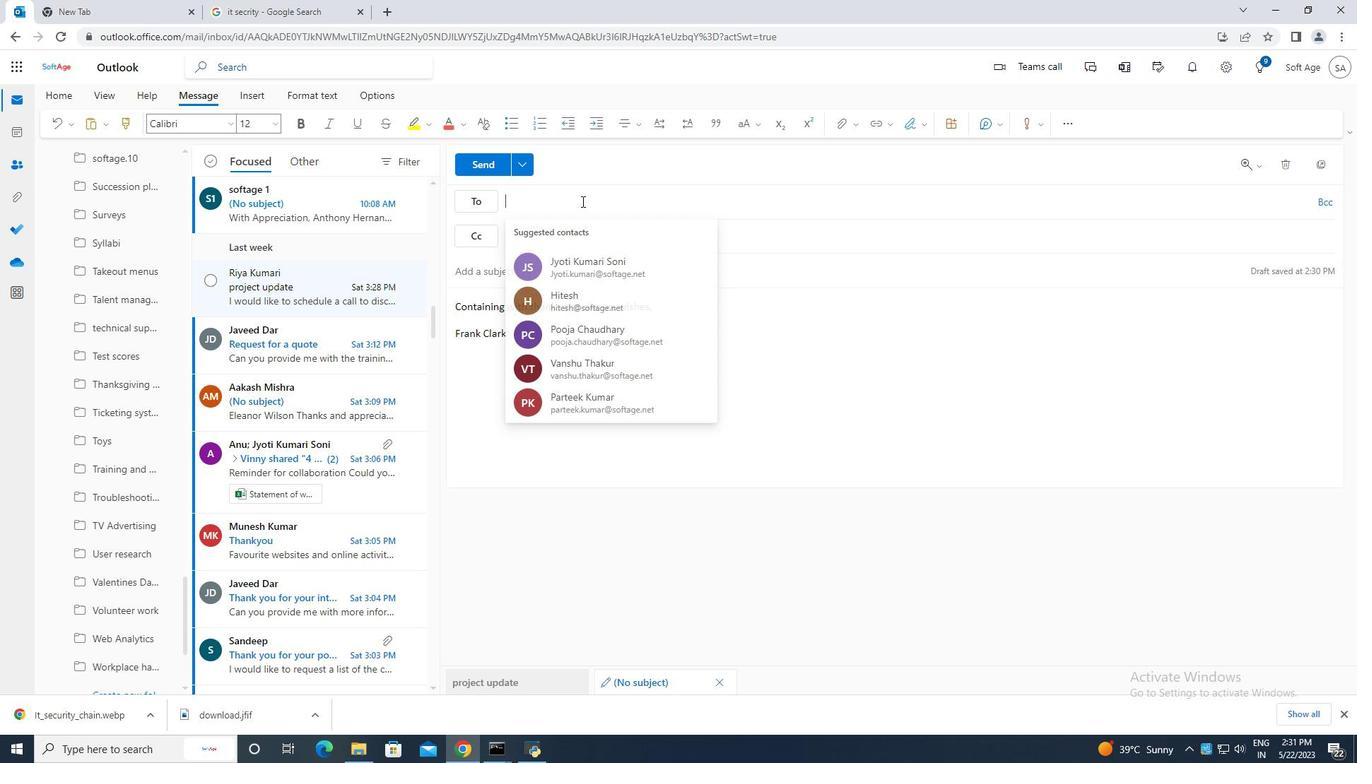 
Action: Key pressed softage.10
Screenshot: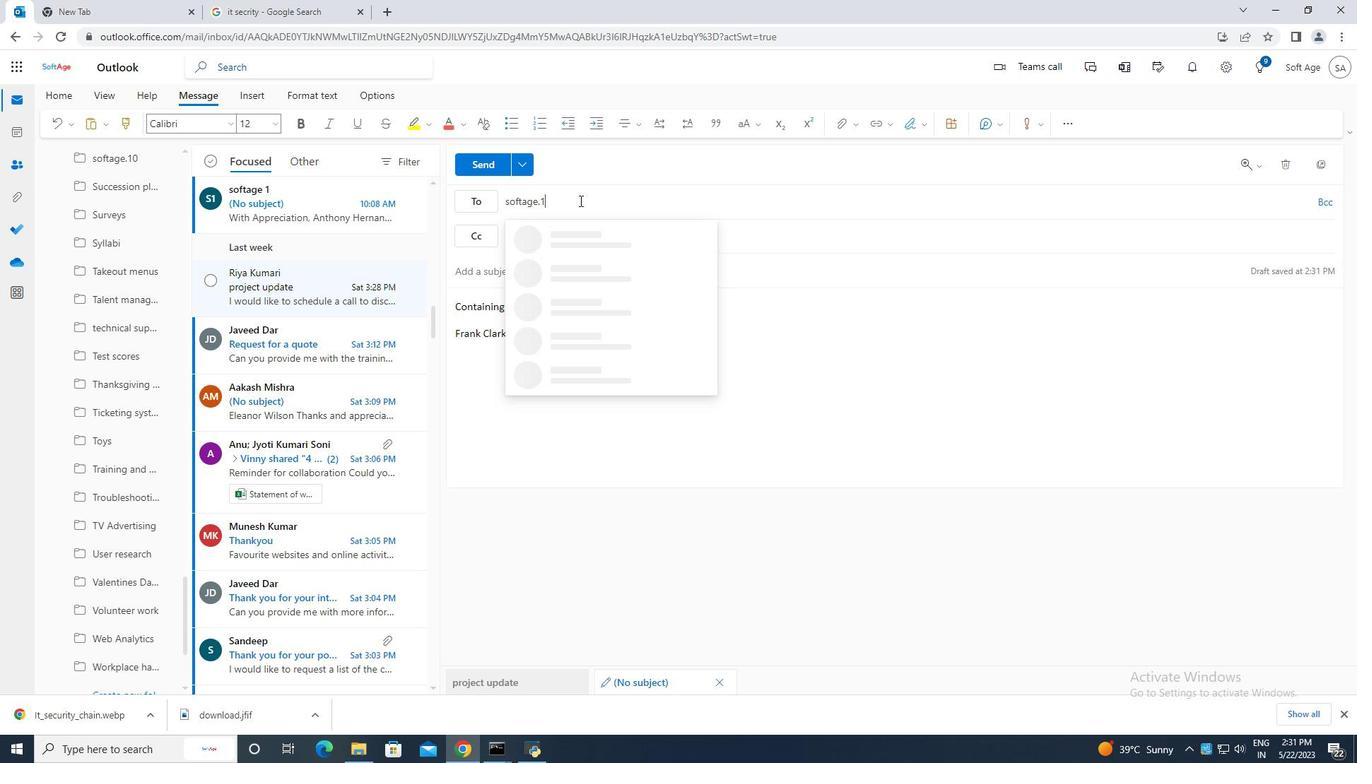
Action: Mouse moved to (689, 279)
Screenshot: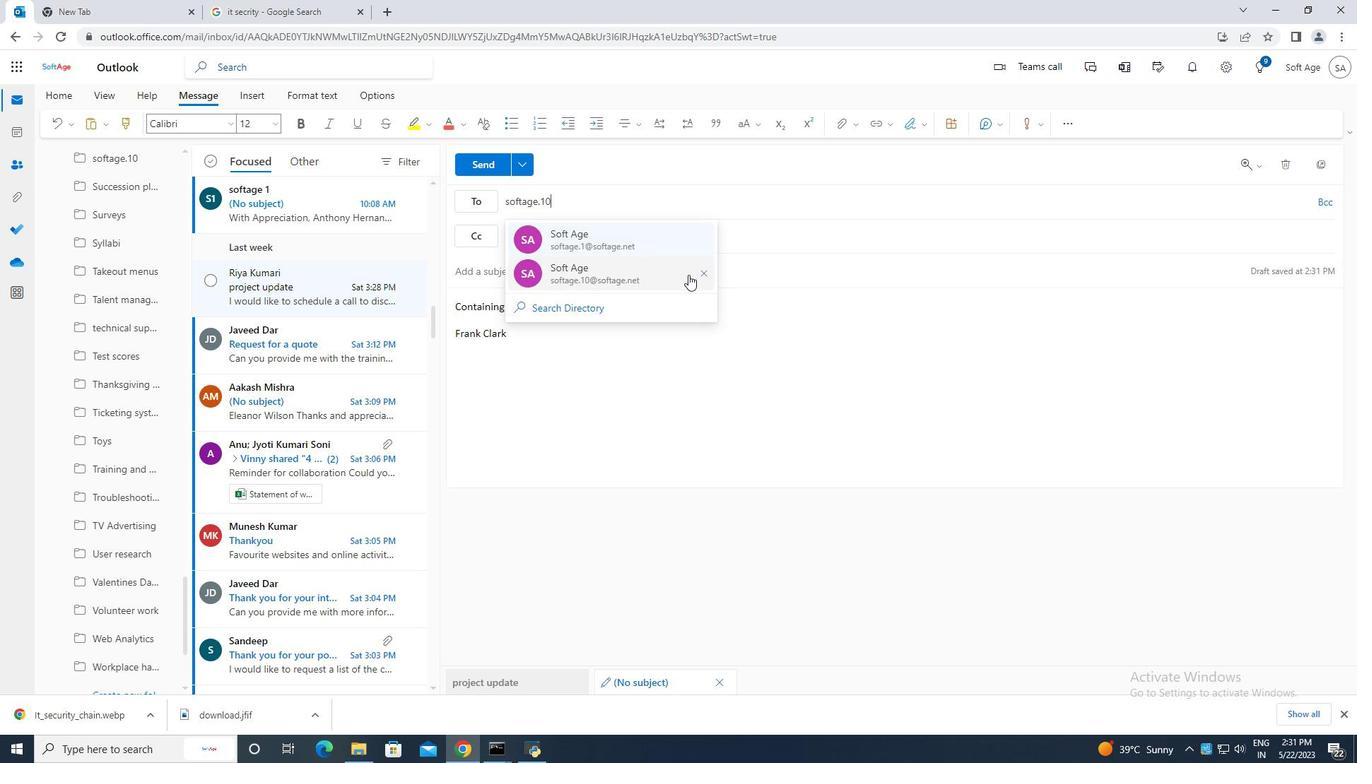 
Action: Mouse pressed left at (689, 279)
Screenshot: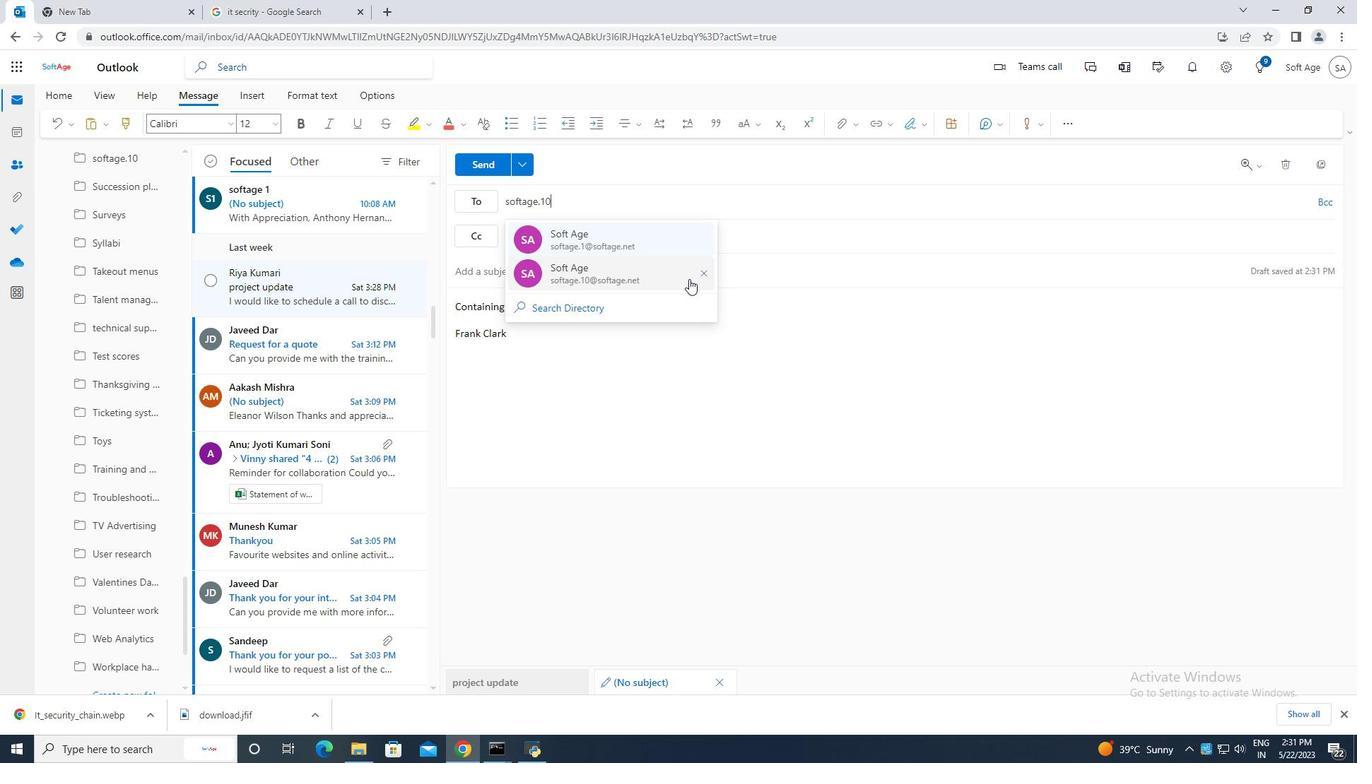 
Action: Mouse moved to (114, 616)
Screenshot: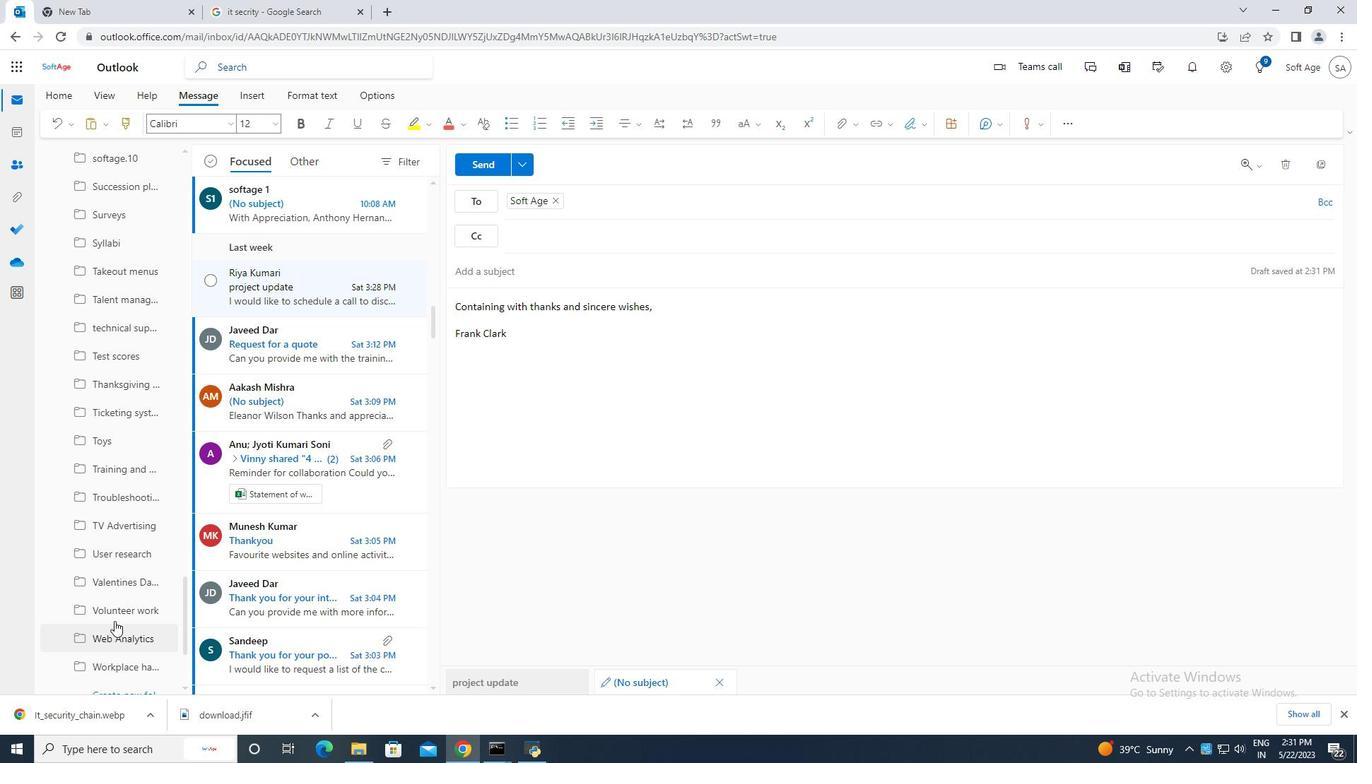 
Action: Mouse scrolled (114, 615) with delta (0, 0)
Screenshot: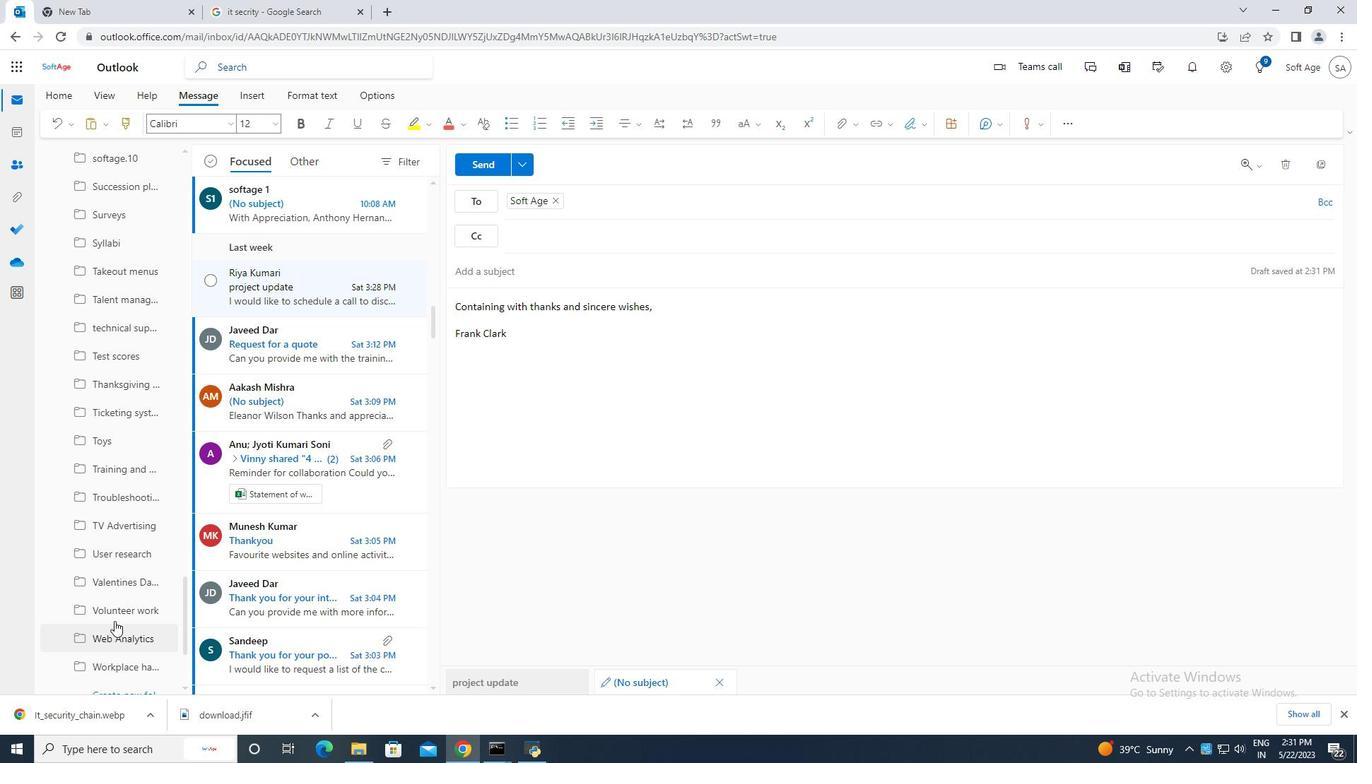 
Action: Mouse moved to (114, 615)
Screenshot: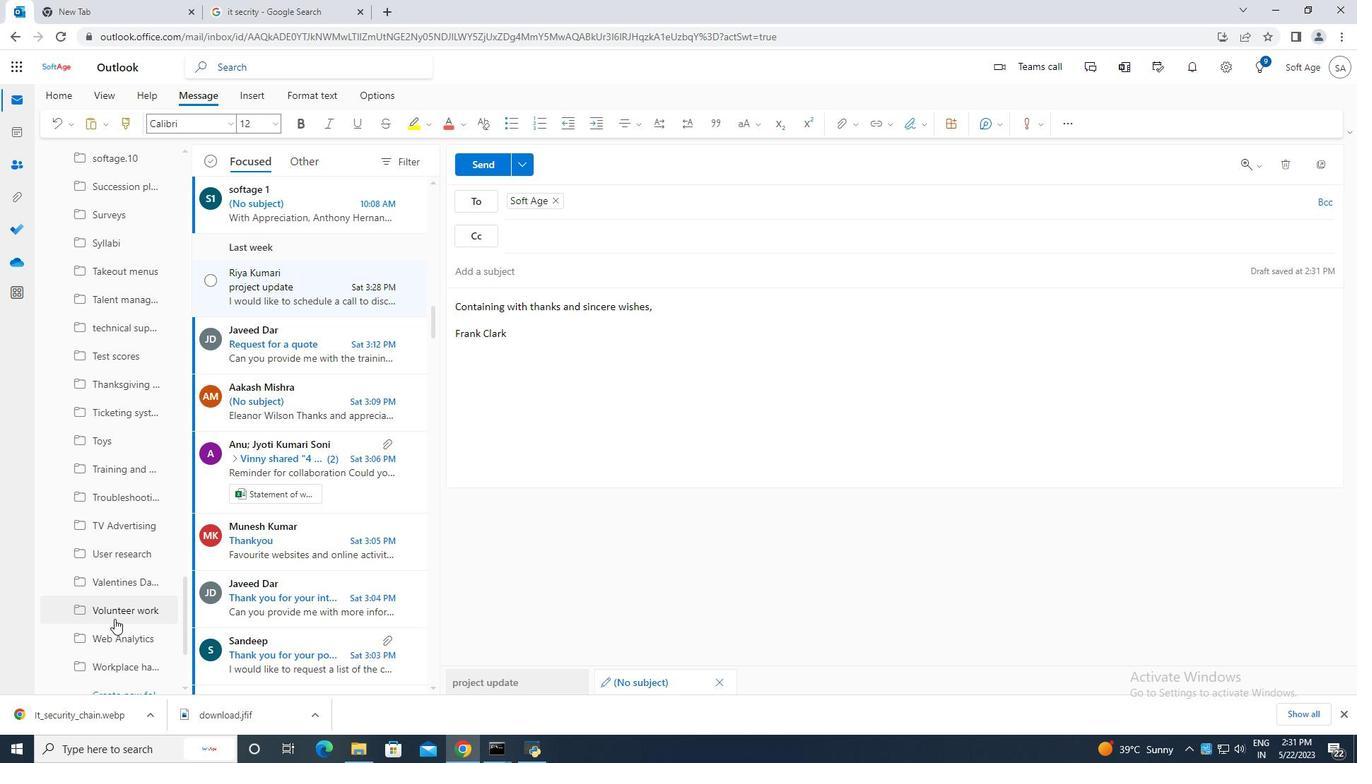 
Action: Mouse scrolled (114, 614) with delta (0, 0)
Screenshot: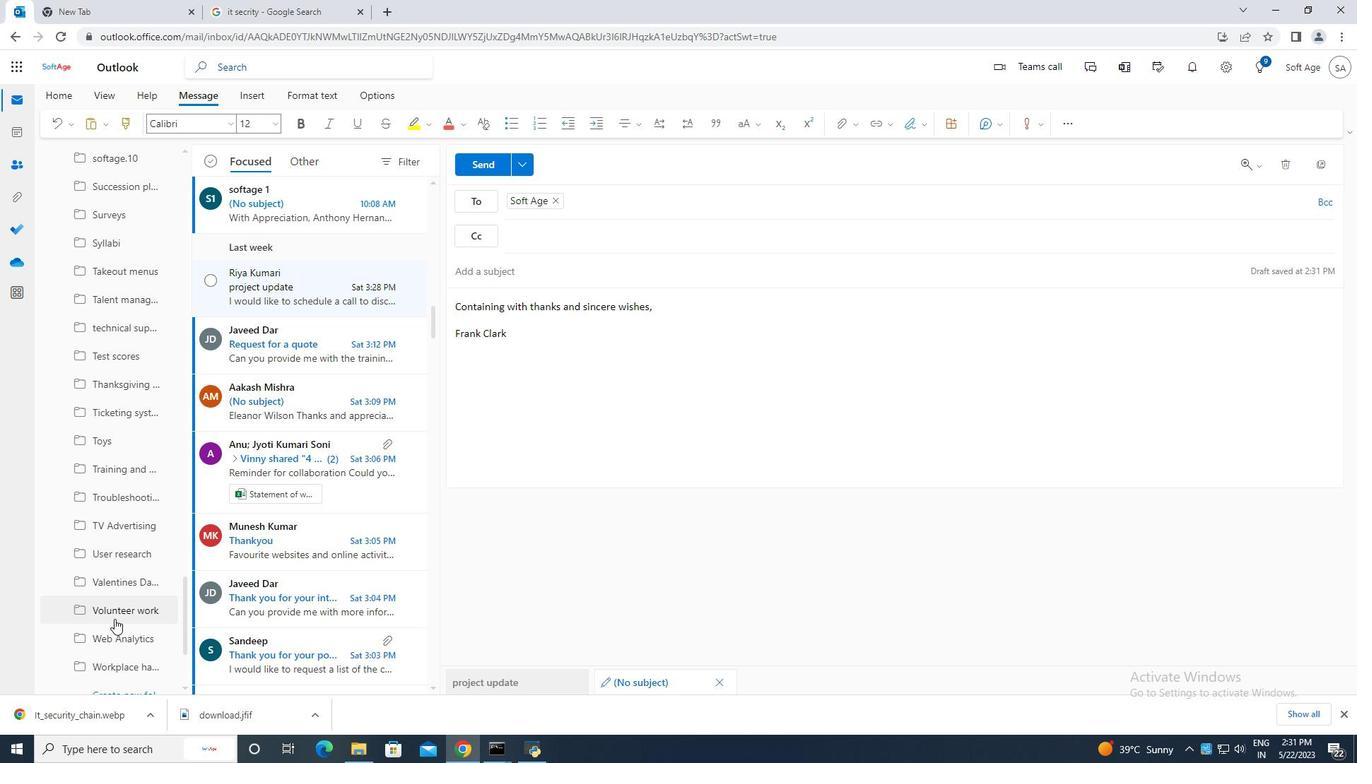 
Action: Mouse moved to (143, 555)
Screenshot: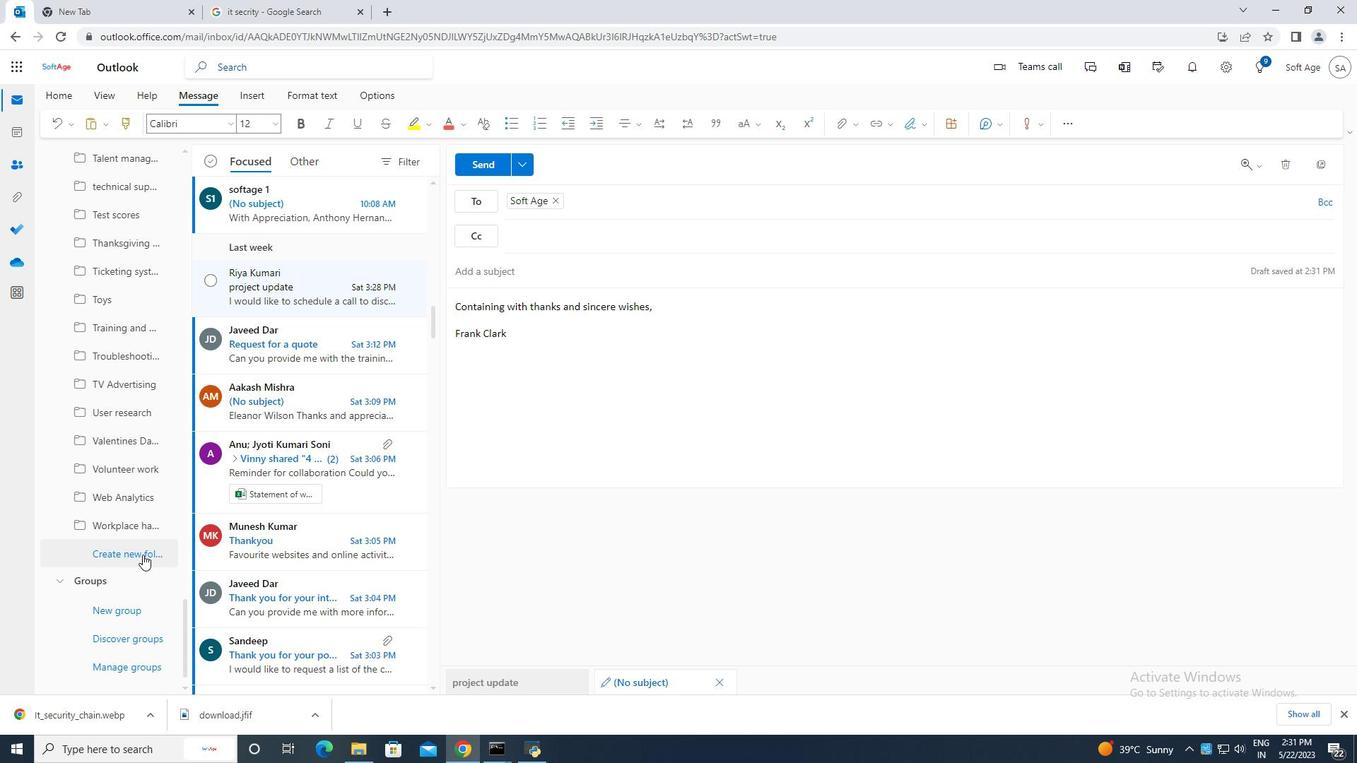 
Action: Mouse pressed left at (143, 555)
Screenshot: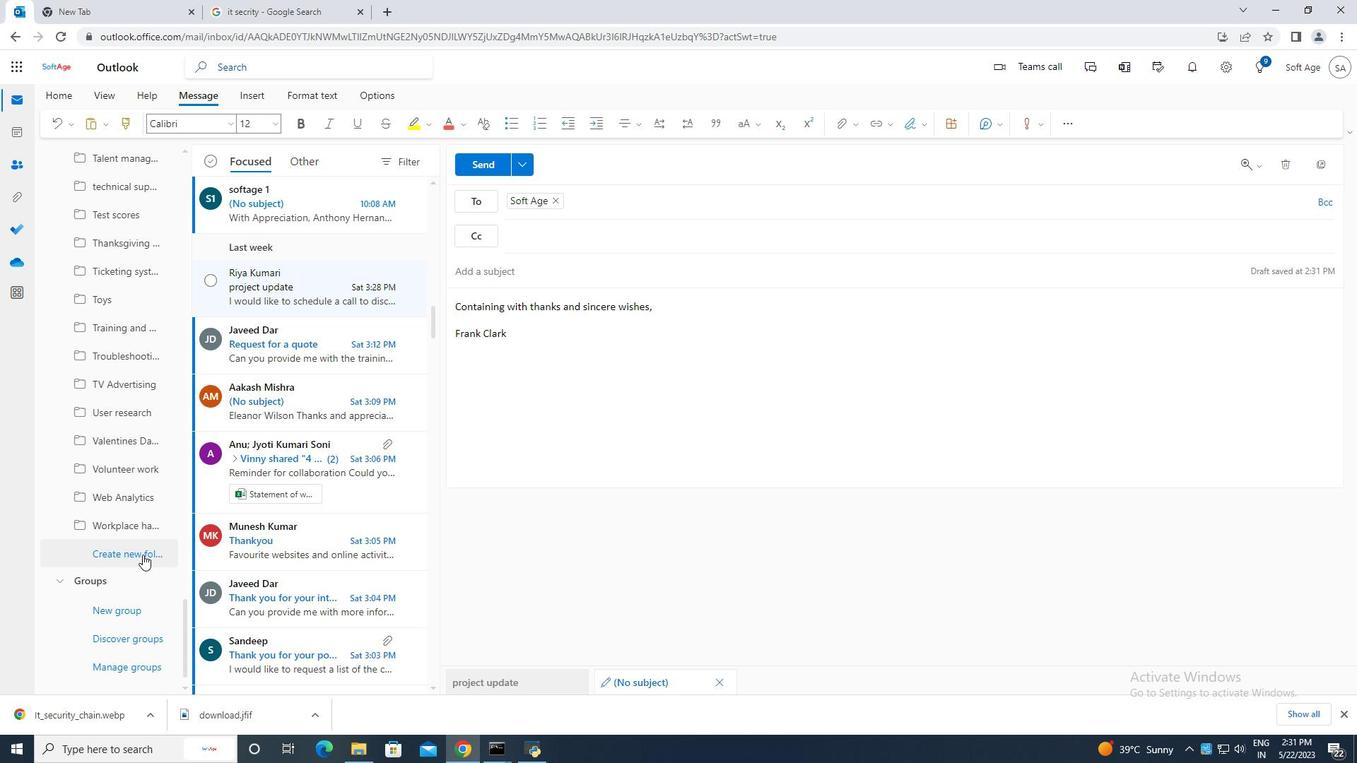 
Action: Mouse moved to (115, 547)
Screenshot: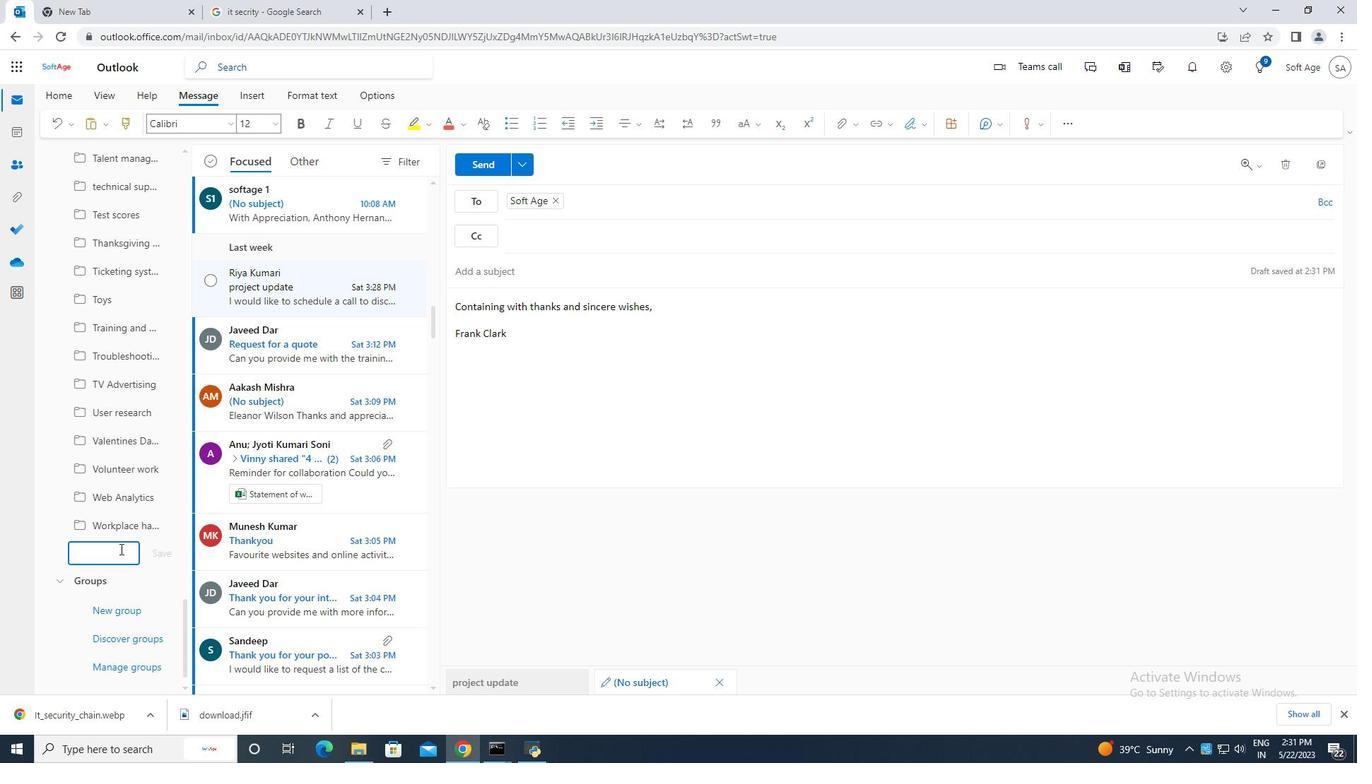 
Action: Key pressed <Key.caps_lock>W<Key.caps_lock>orkplace<Key.space>safety
Screenshot: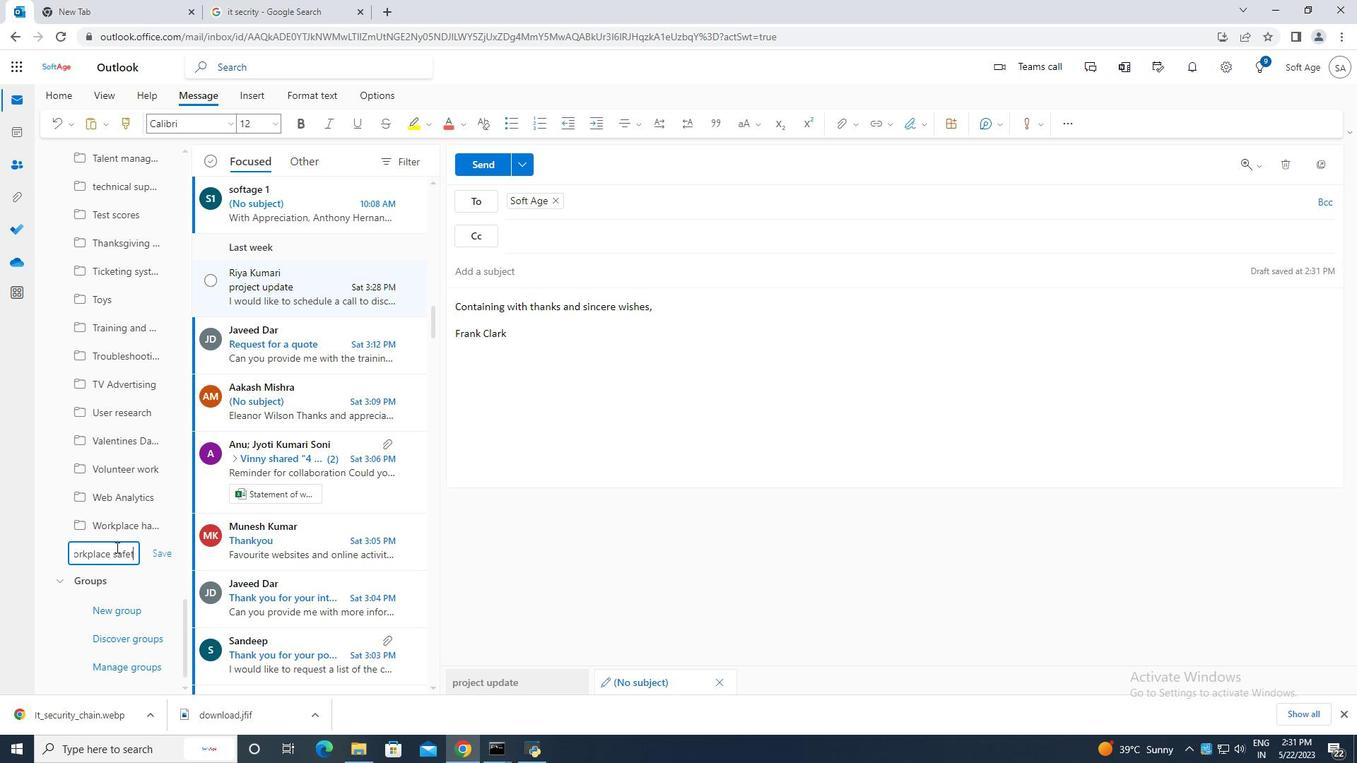 
Action: Mouse moved to (166, 553)
Screenshot: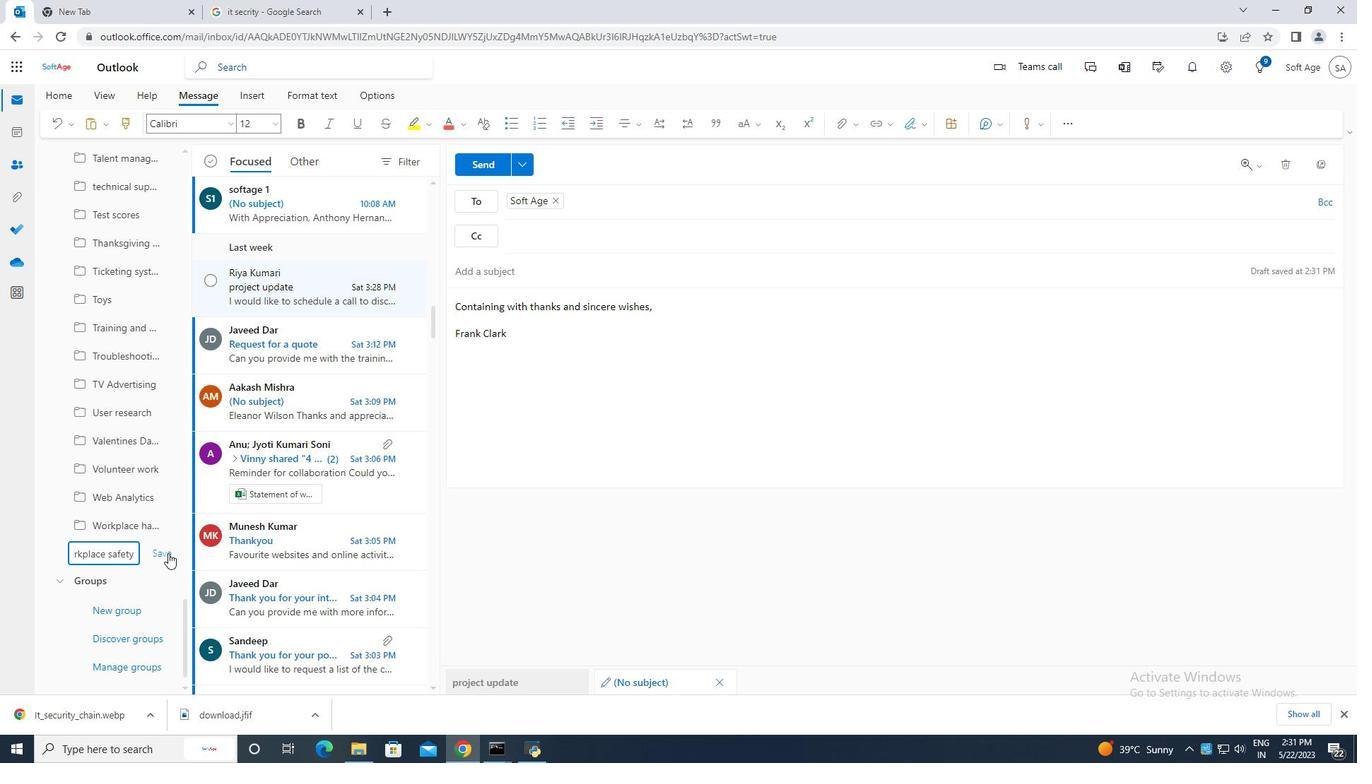 
Action: Mouse pressed left at (166, 553)
Screenshot: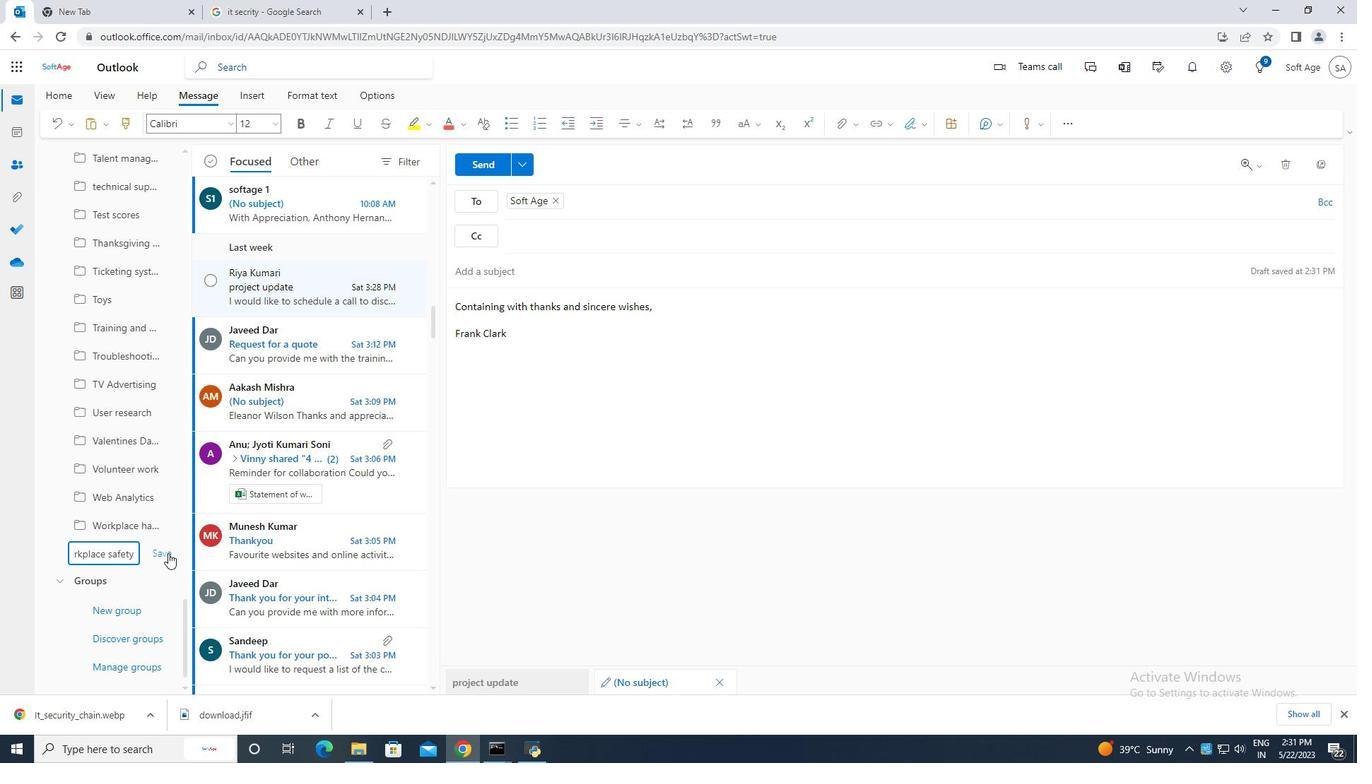 
Action: Mouse moved to (486, 169)
Screenshot: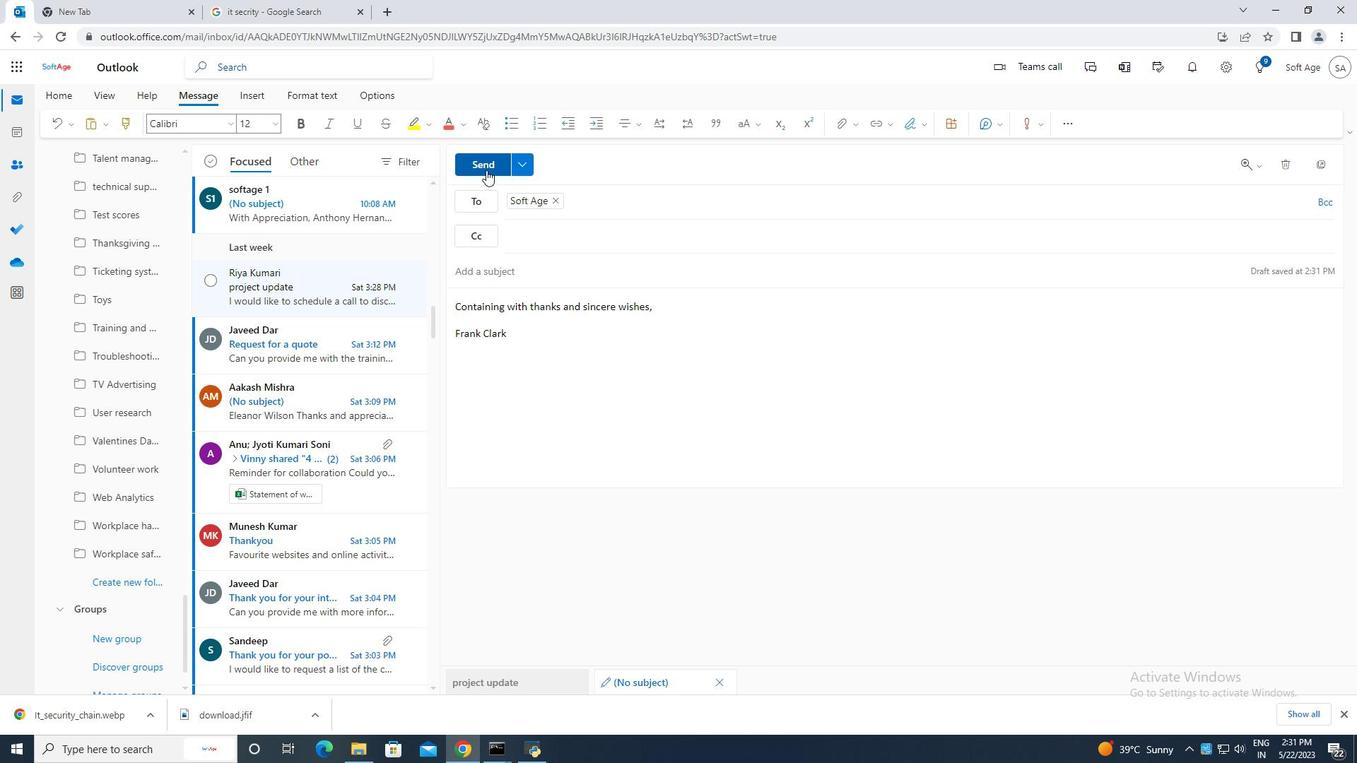 
Action: Mouse pressed left at (486, 169)
Screenshot: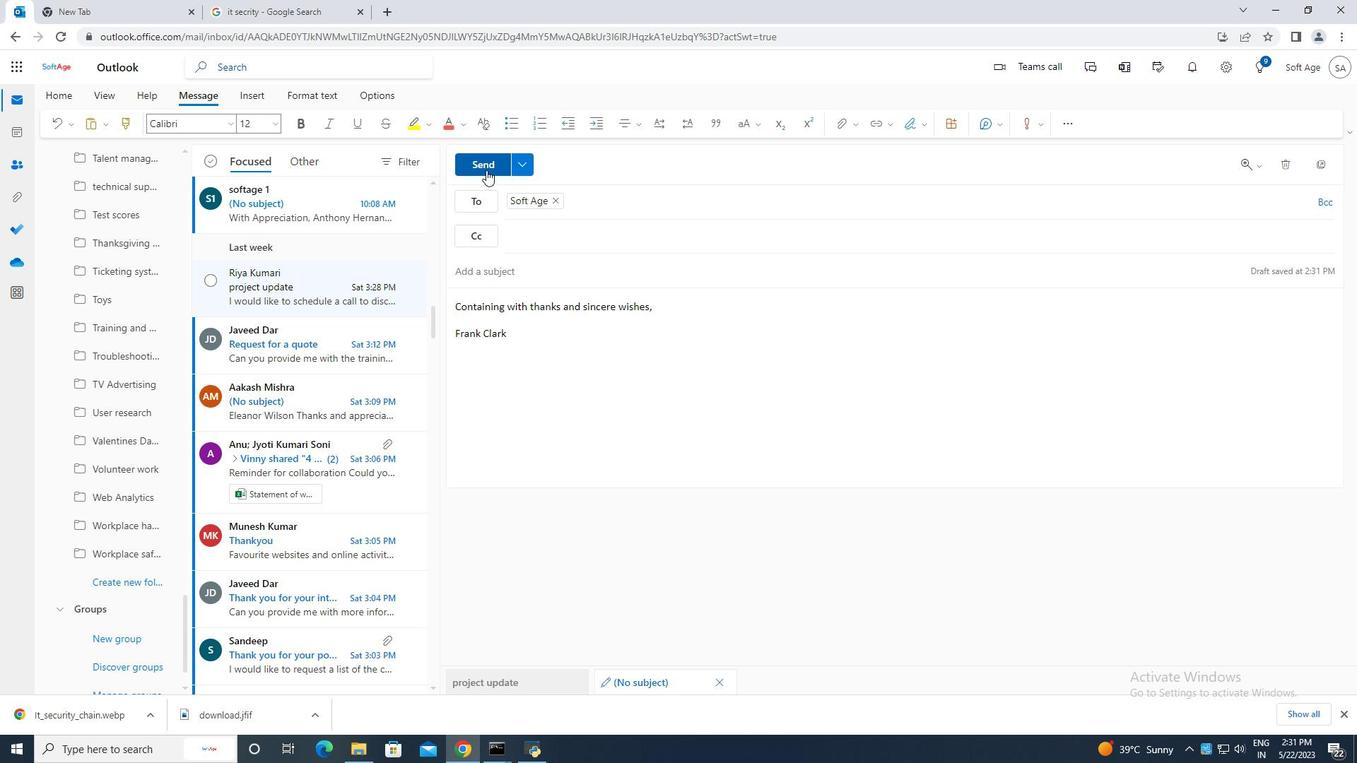 
Action: Mouse moved to (679, 407)
Screenshot: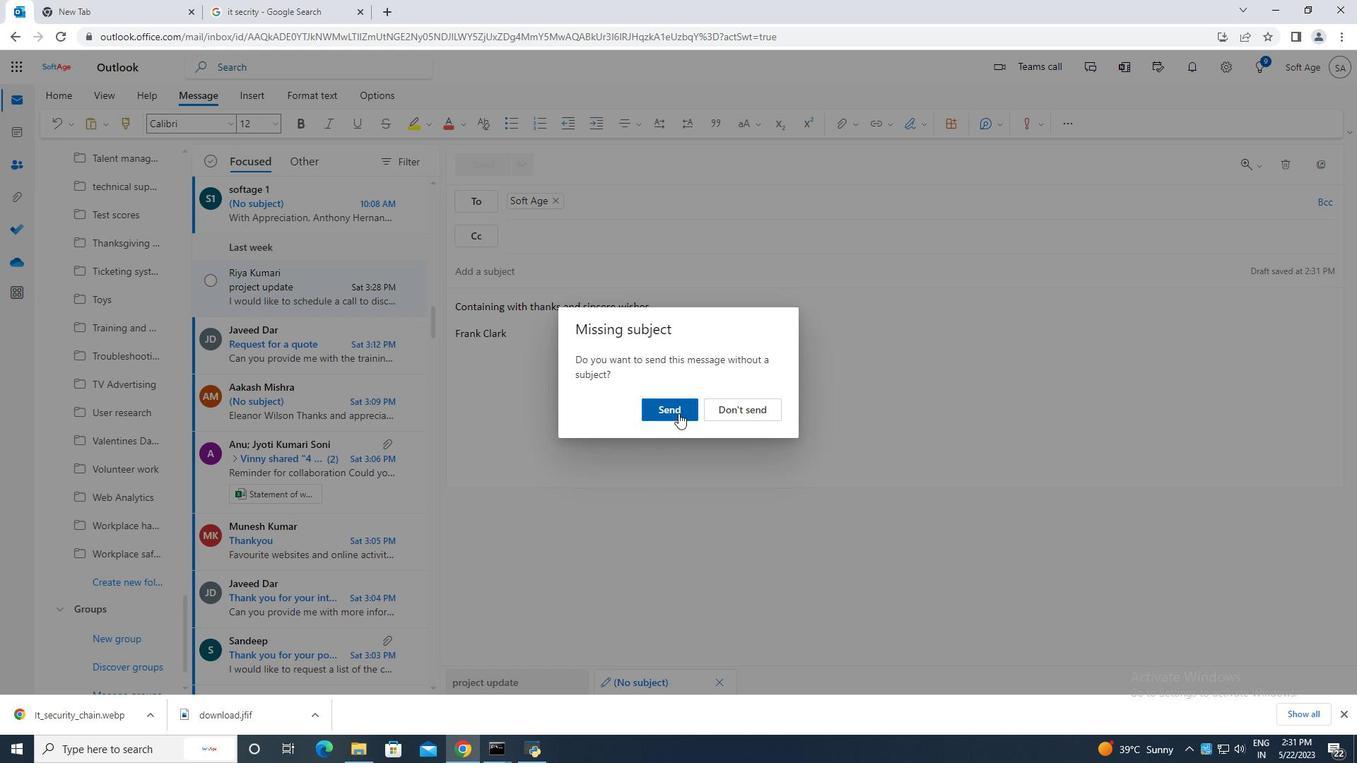 
Action: Mouse pressed left at (679, 407)
Screenshot: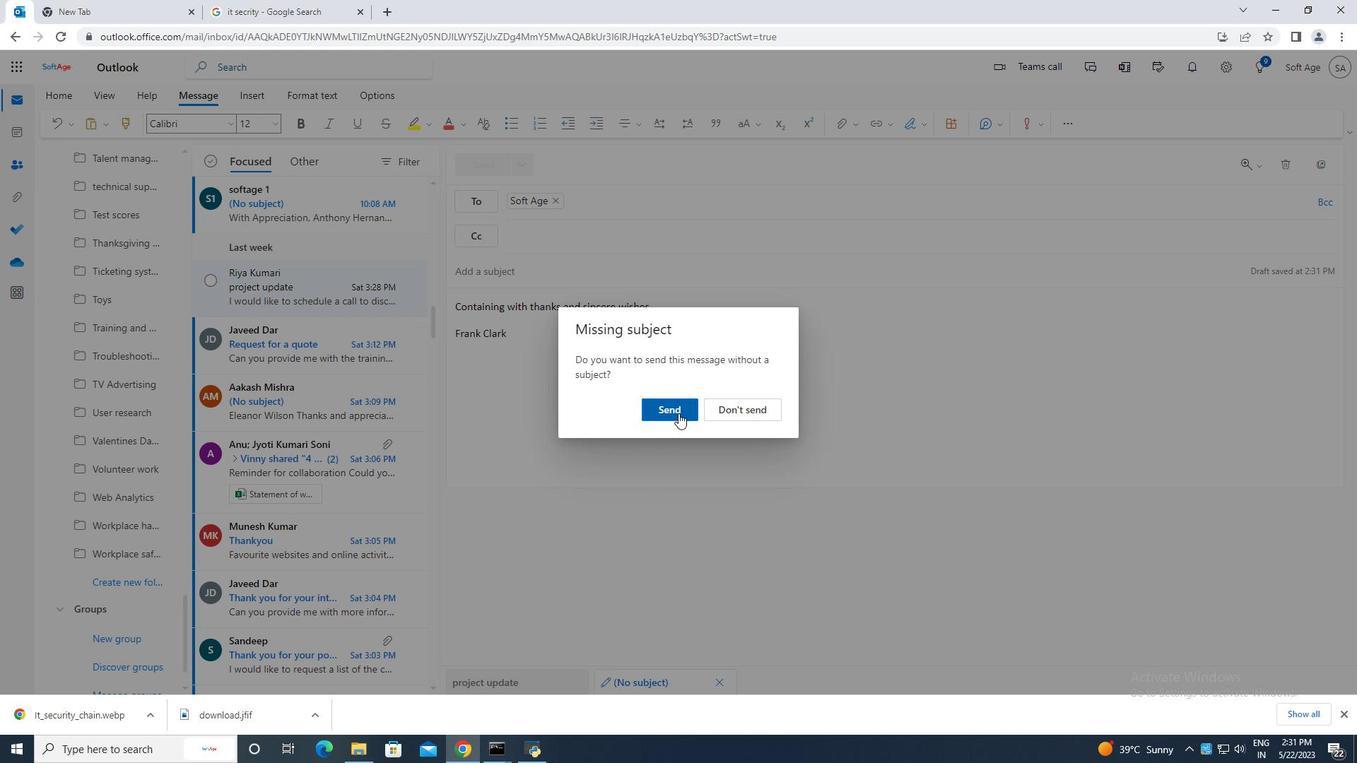 
Action: Mouse moved to (674, 402)
Screenshot: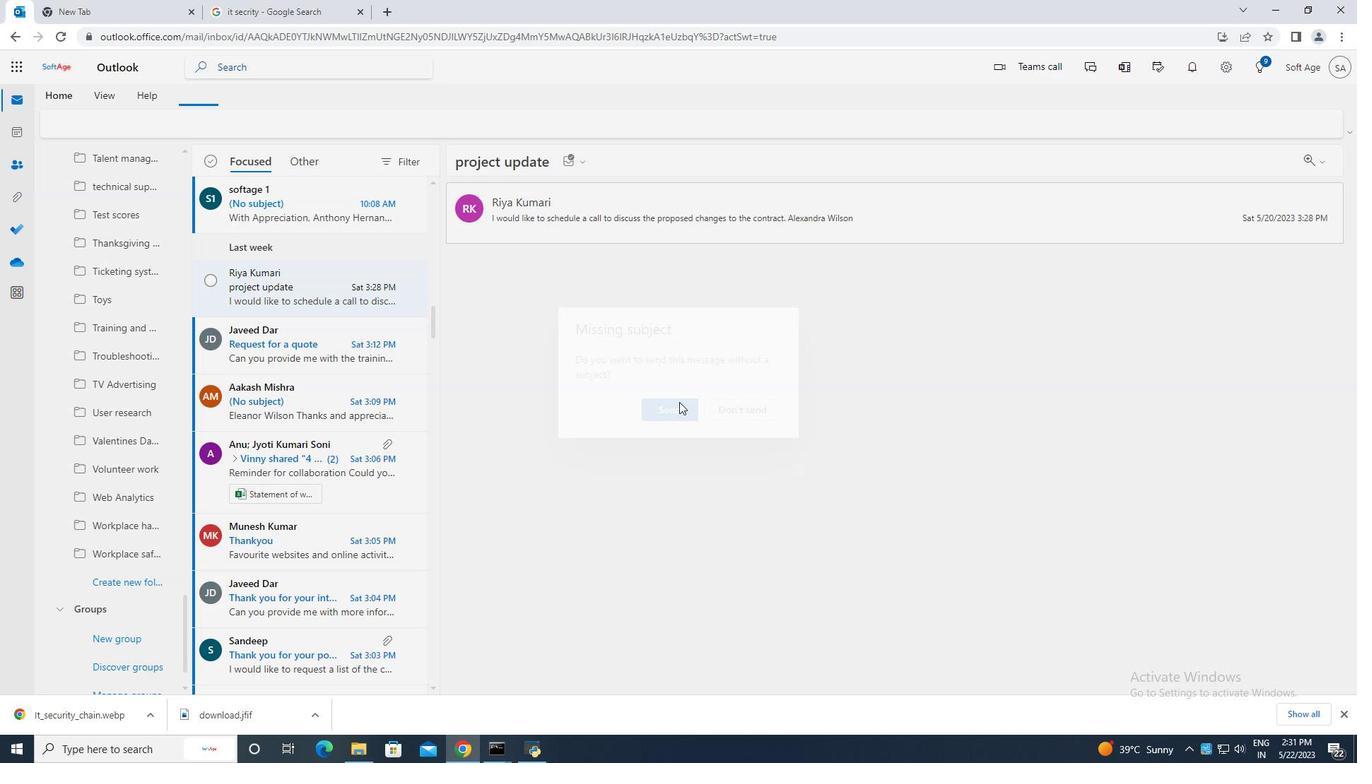 
